Task: Check the percentage active listings of open concept kitchen in the last 1 year.
Action: Mouse moved to (1088, 251)
Screenshot: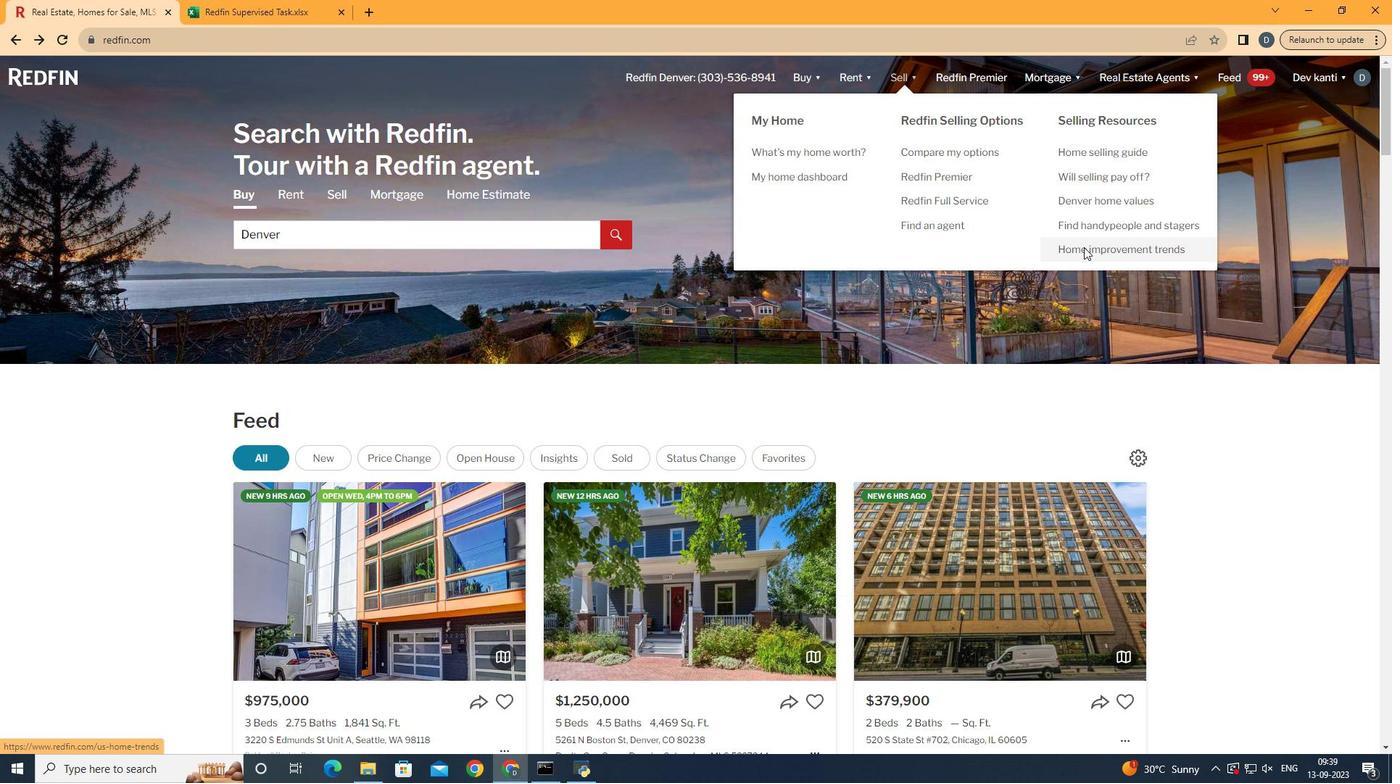 
Action: Mouse pressed left at (1088, 251)
Screenshot: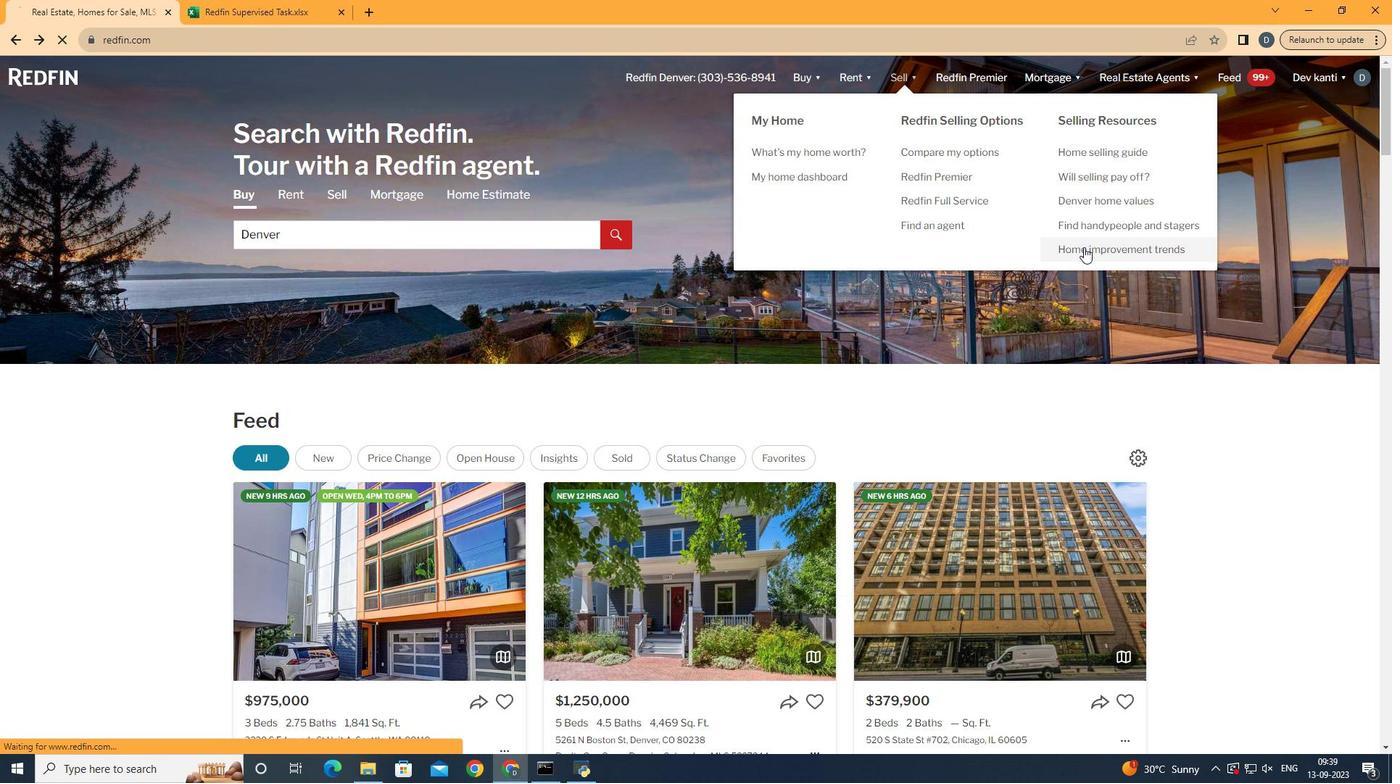 
Action: Mouse moved to (377, 278)
Screenshot: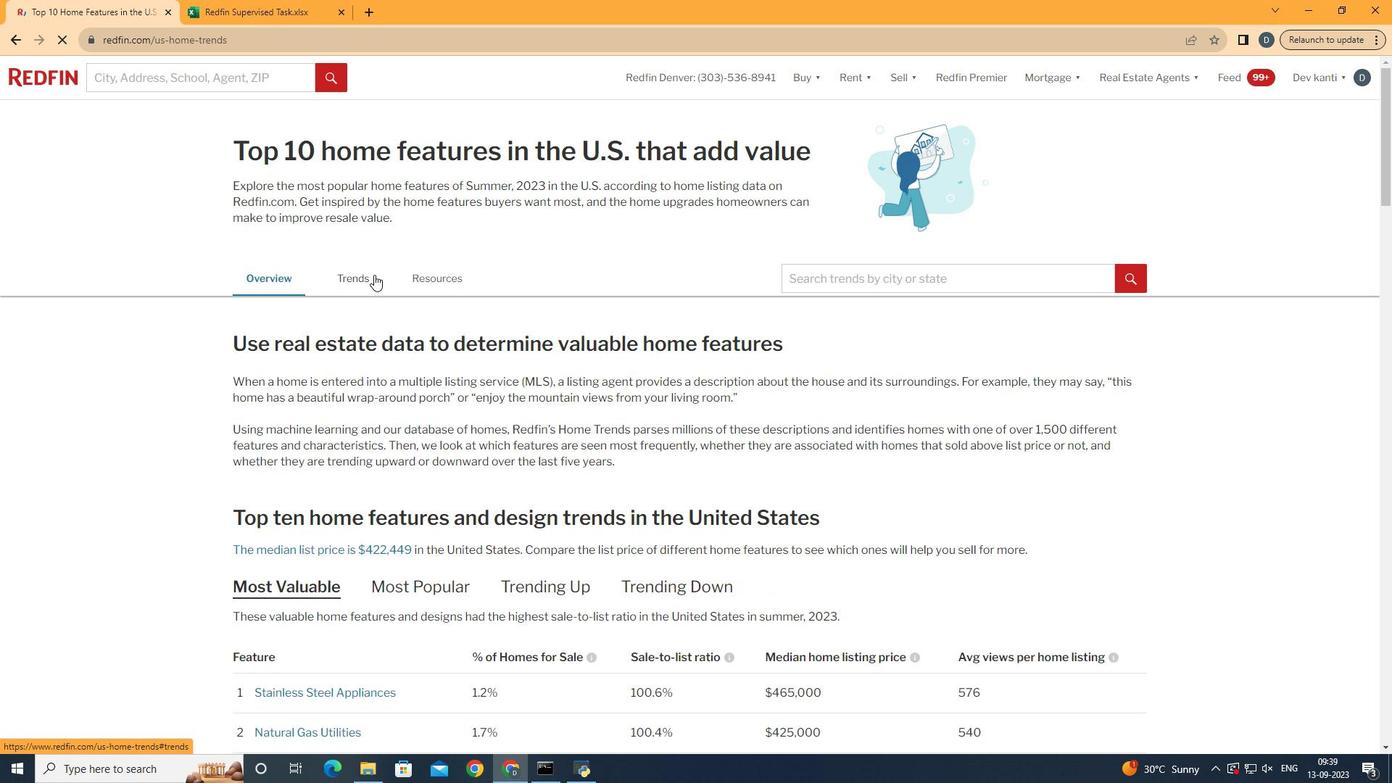 
Action: Mouse pressed left at (377, 278)
Screenshot: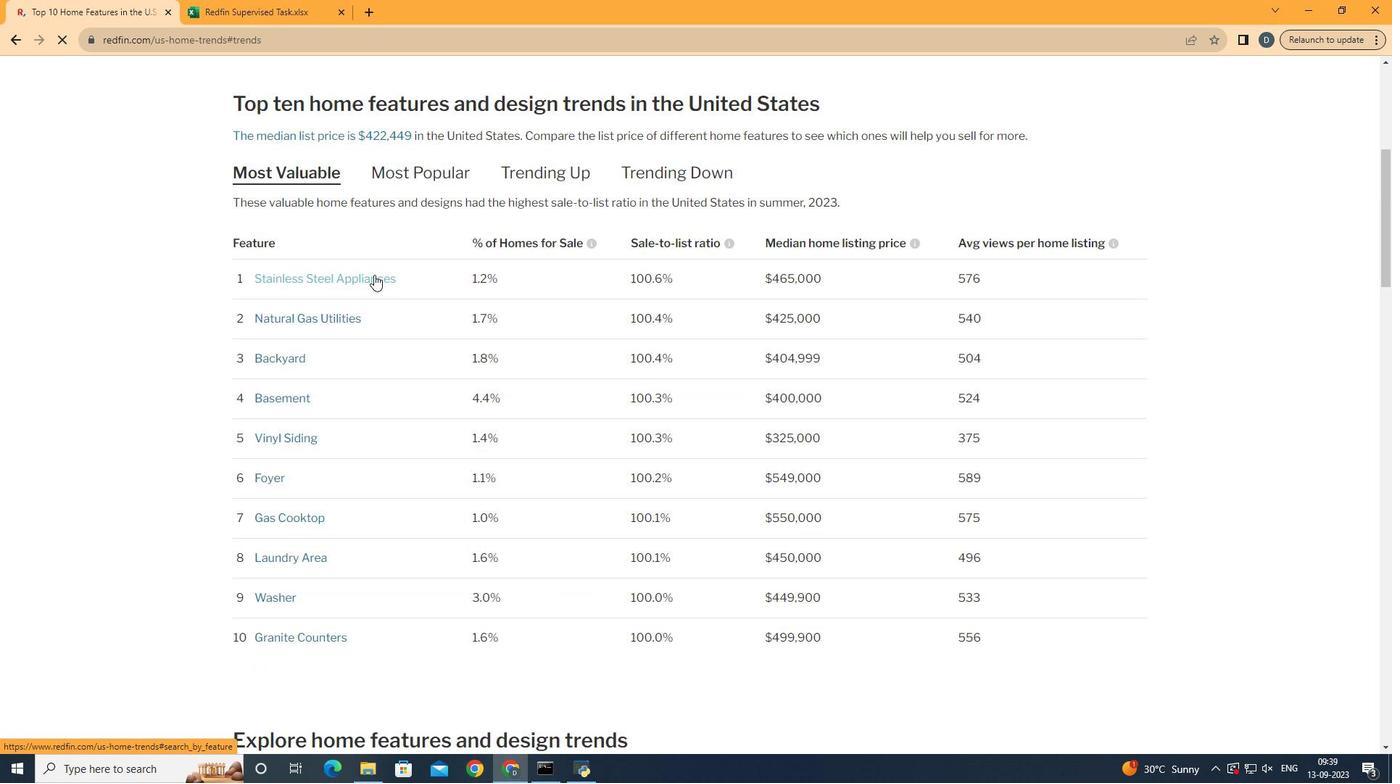
Action: Mouse moved to (541, 335)
Screenshot: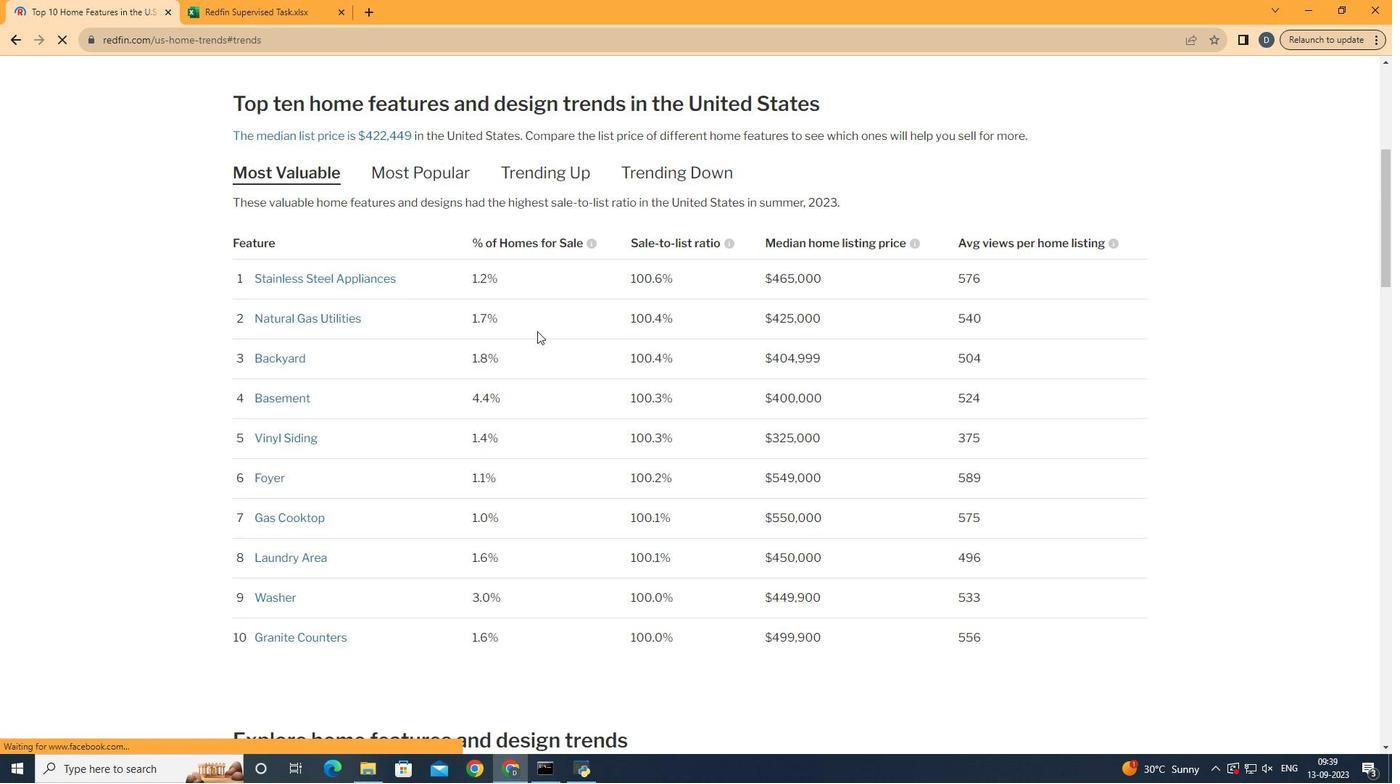 
Action: Mouse scrolled (541, 334) with delta (0, 0)
Screenshot: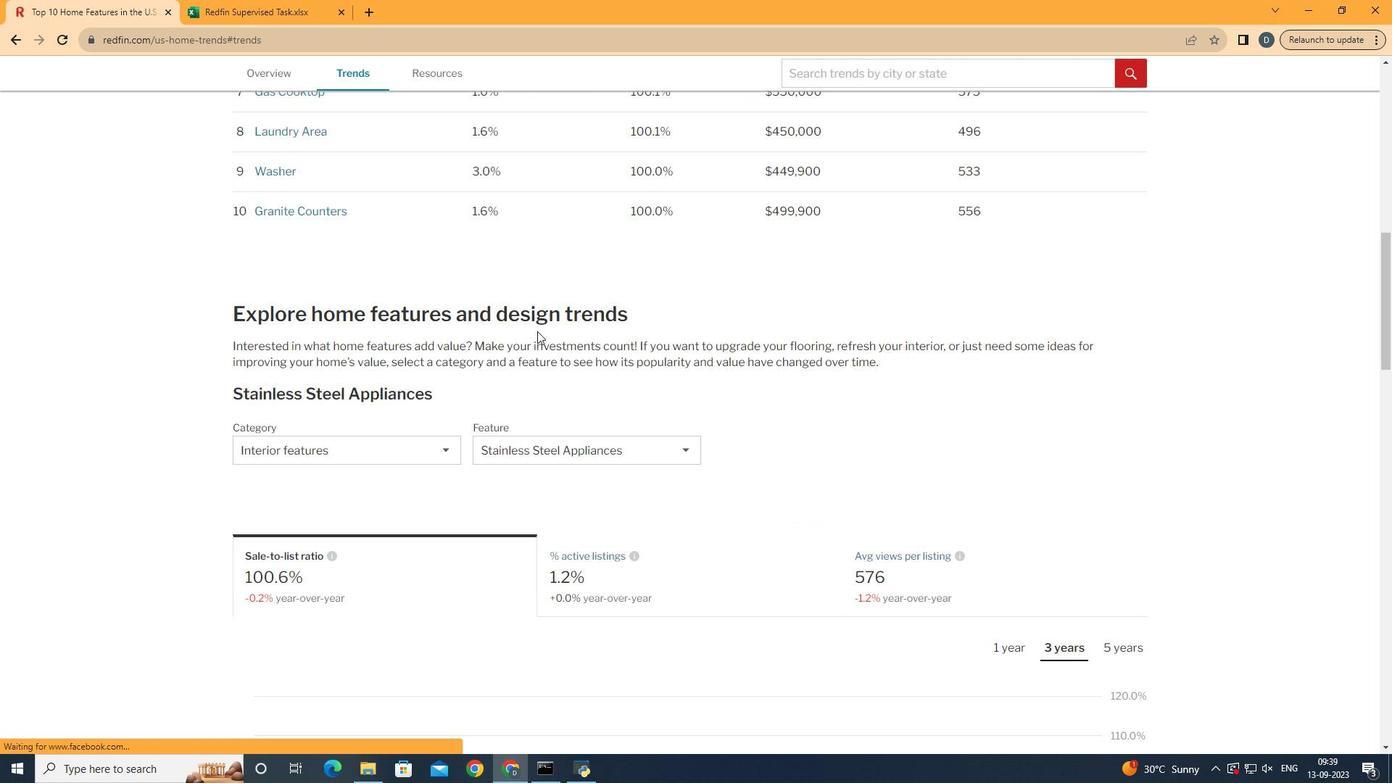 
Action: Mouse scrolled (541, 334) with delta (0, 0)
Screenshot: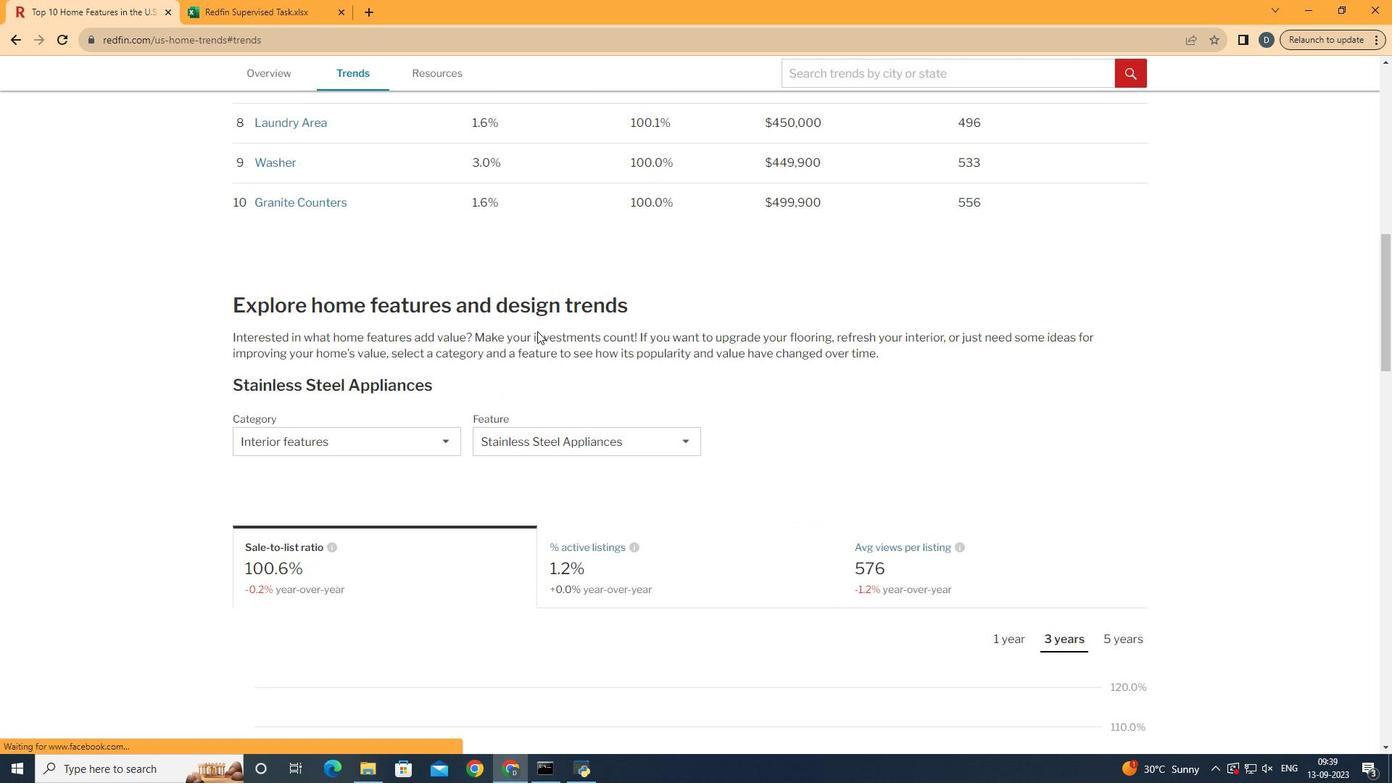 
Action: Mouse scrolled (541, 334) with delta (0, 0)
Screenshot: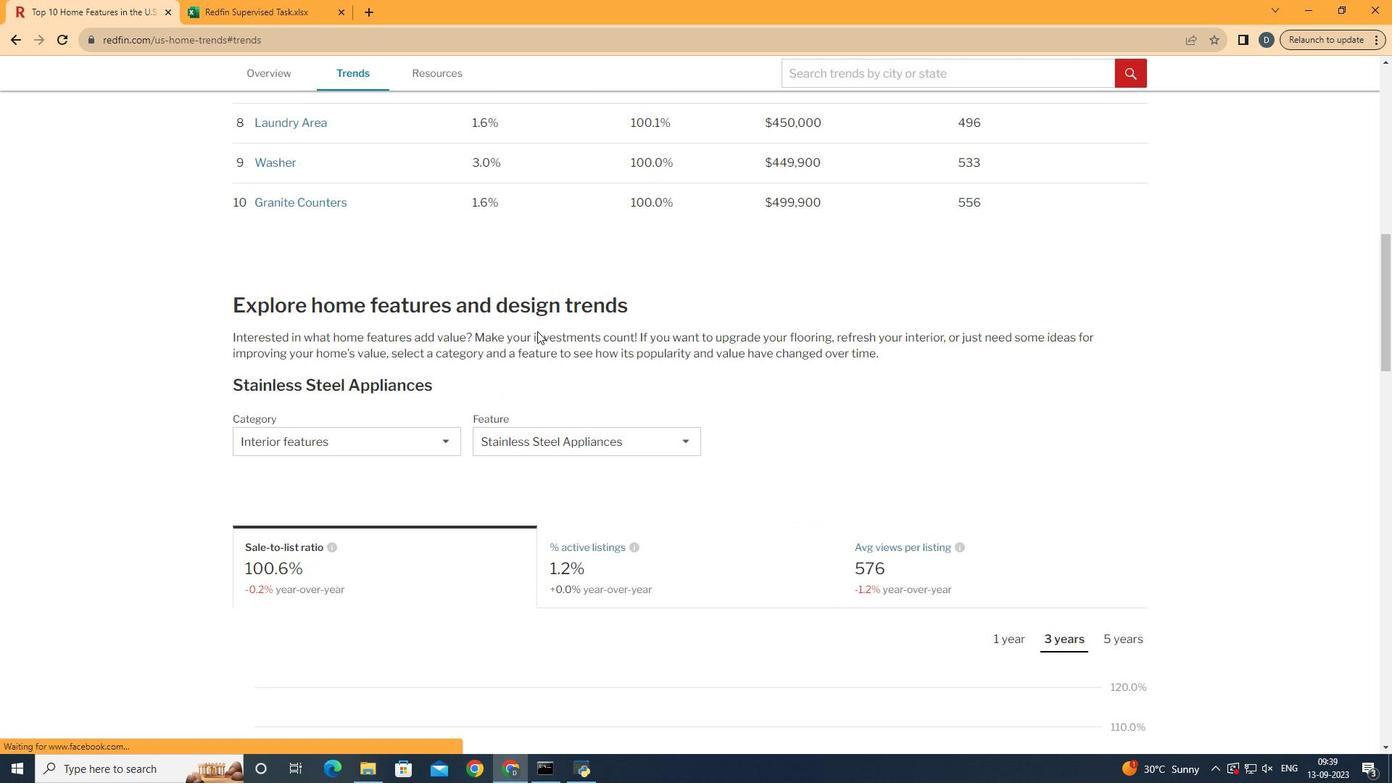
Action: Mouse scrolled (541, 334) with delta (0, 0)
Screenshot: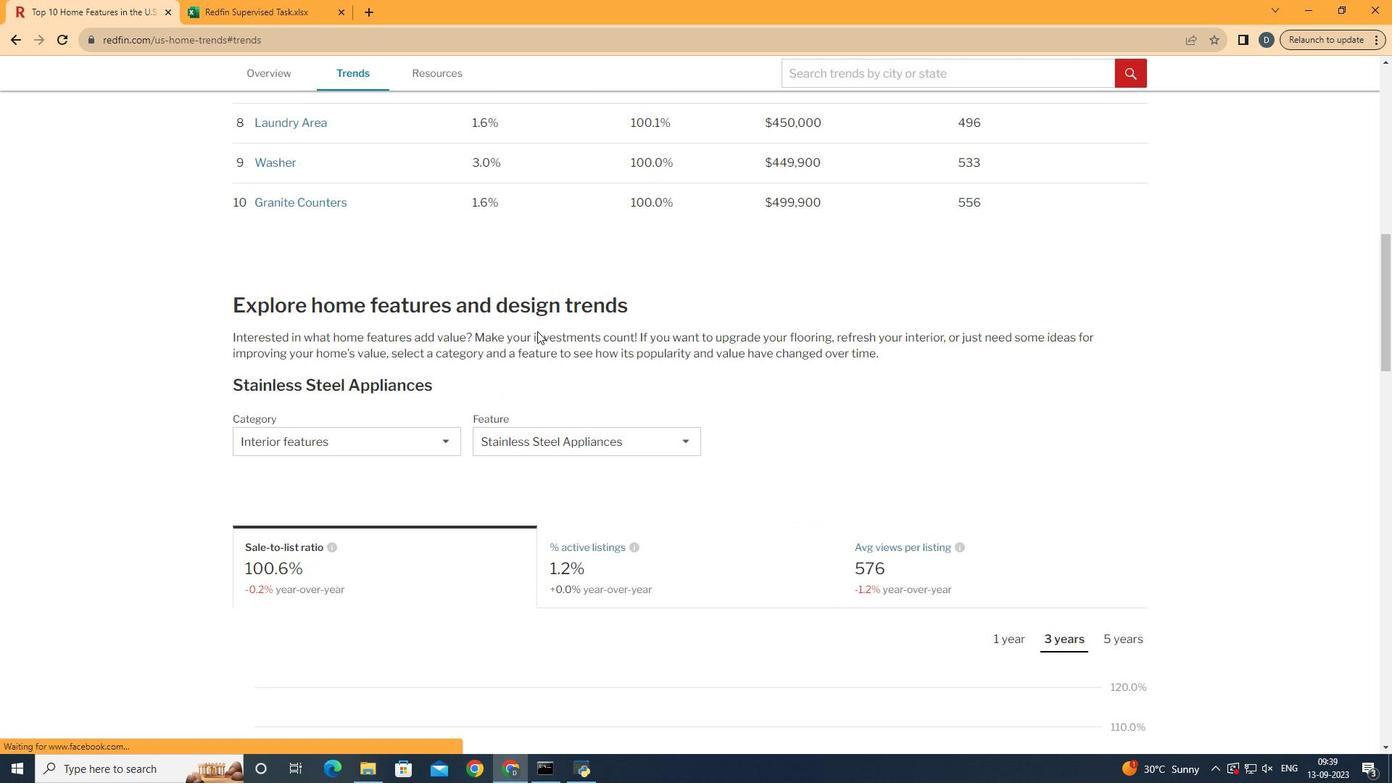 
Action: Mouse scrolled (541, 334) with delta (0, 0)
Screenshot: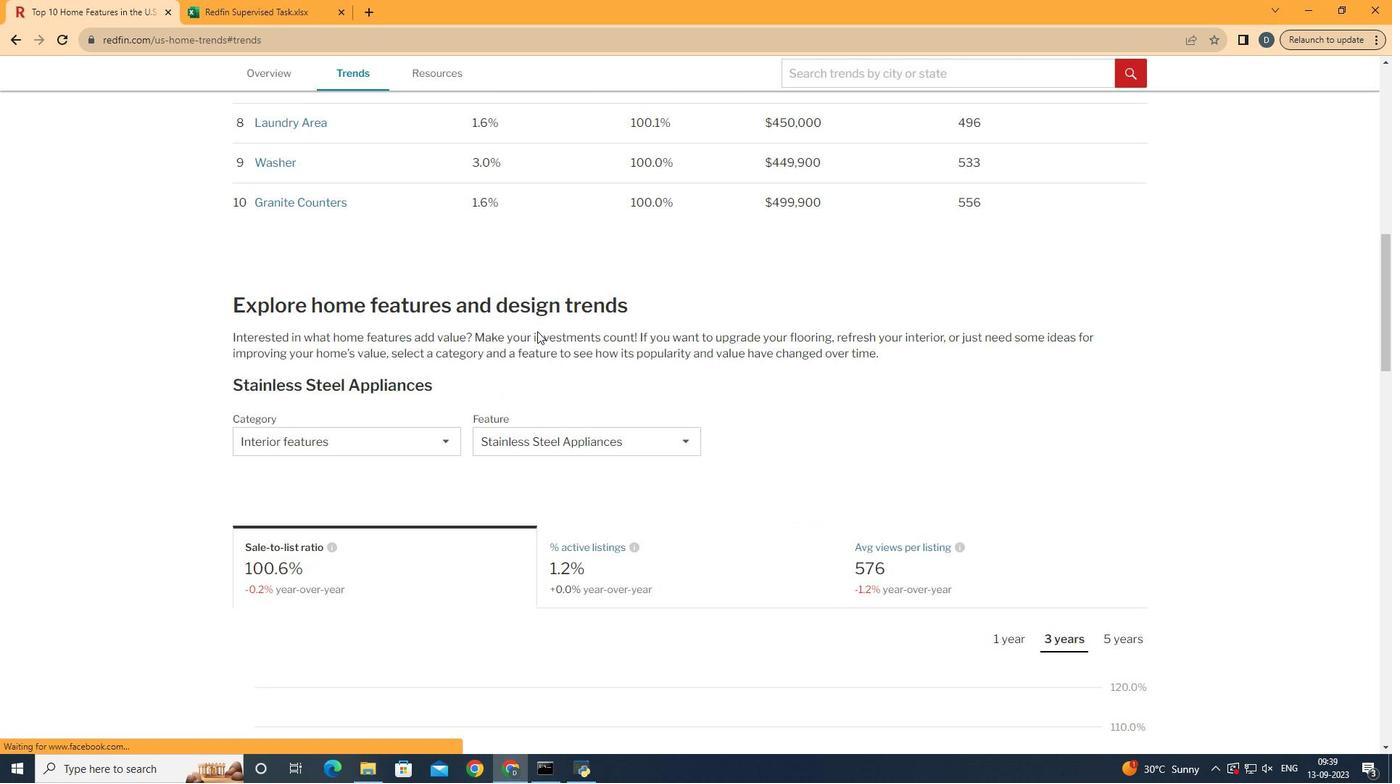 
Action: Mouse scrolled (541, 334) with delta (0, 0)
Screenshot: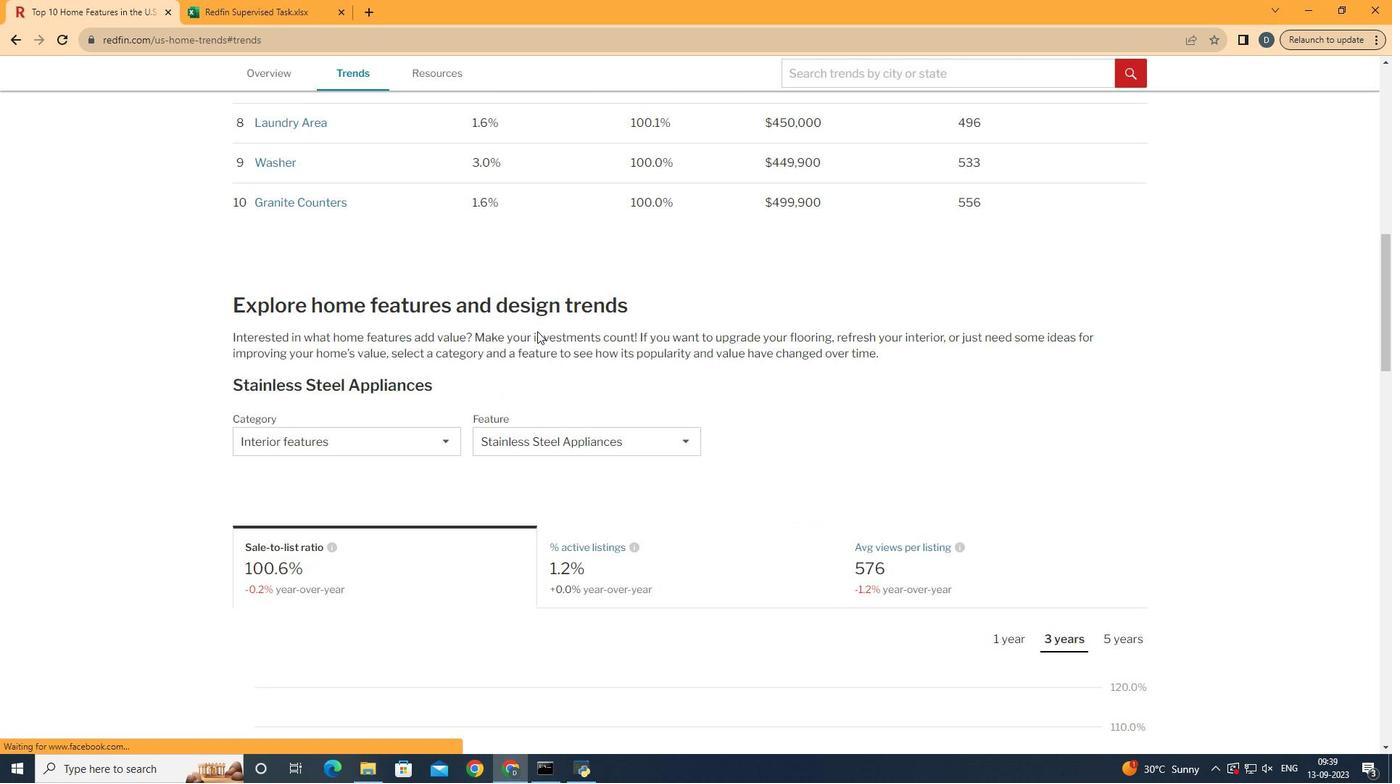 
Action: Mouse scrolled (541, 334) with delta (0, 0)
Screenshot: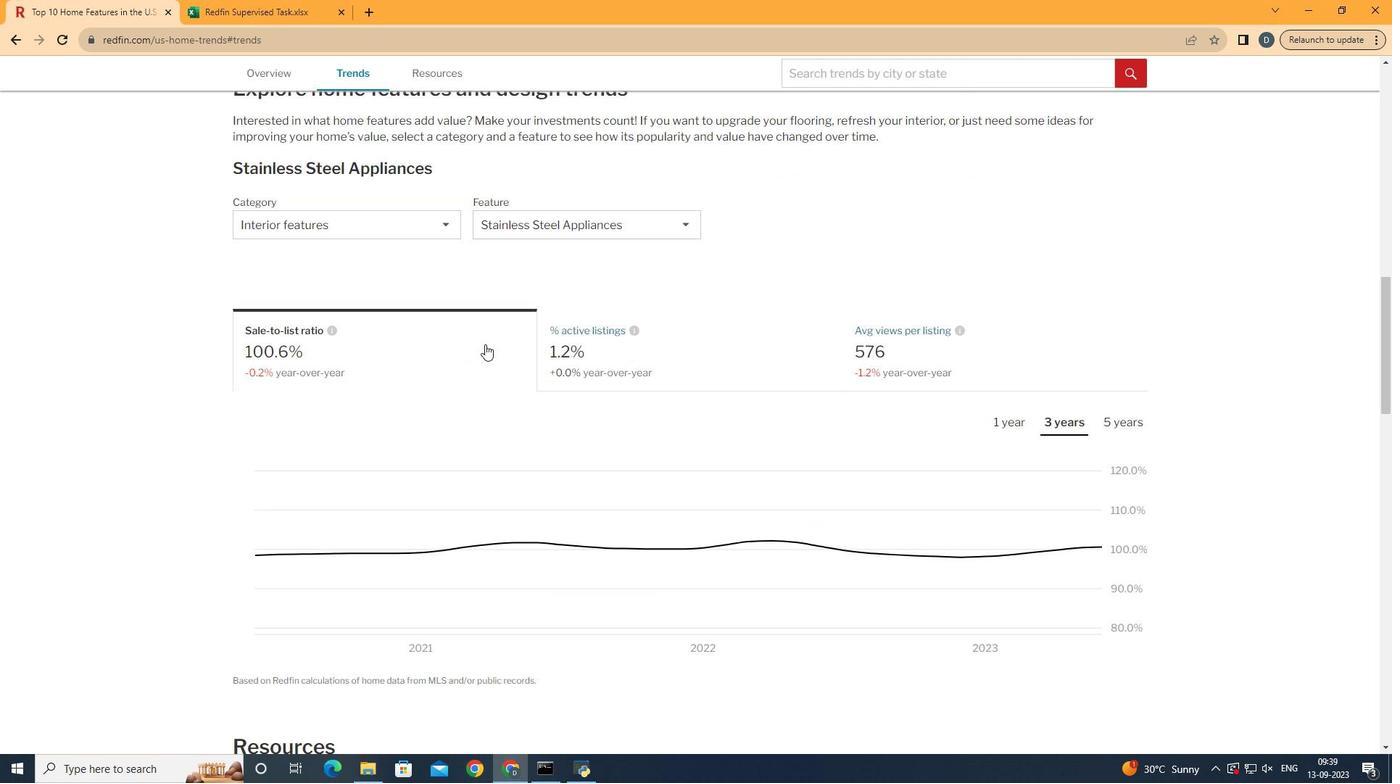 
Action: Mouse scrolled (541, 334) with delta (0, 0)
Screenshot: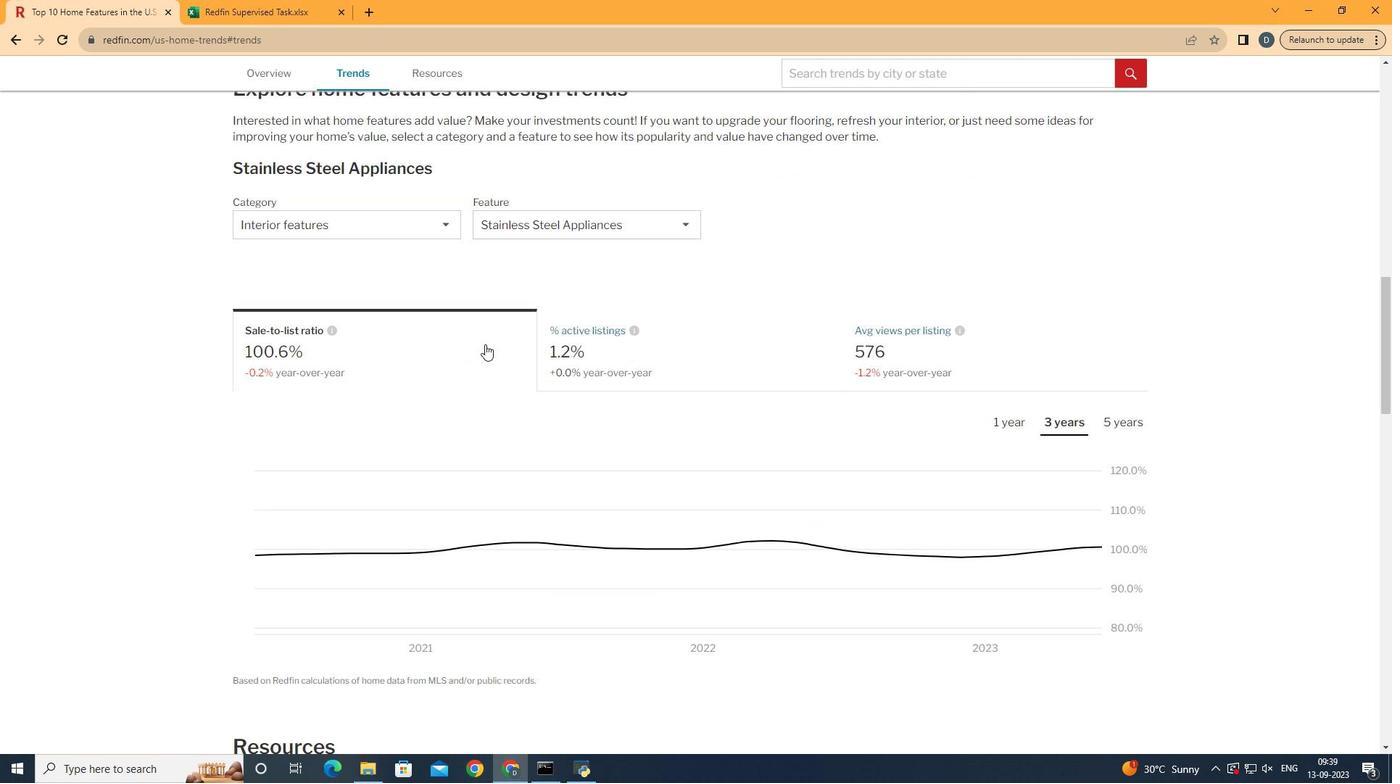 
Action: Mouse scrolled (541, 334) with delta (0, 0)
Screenshot: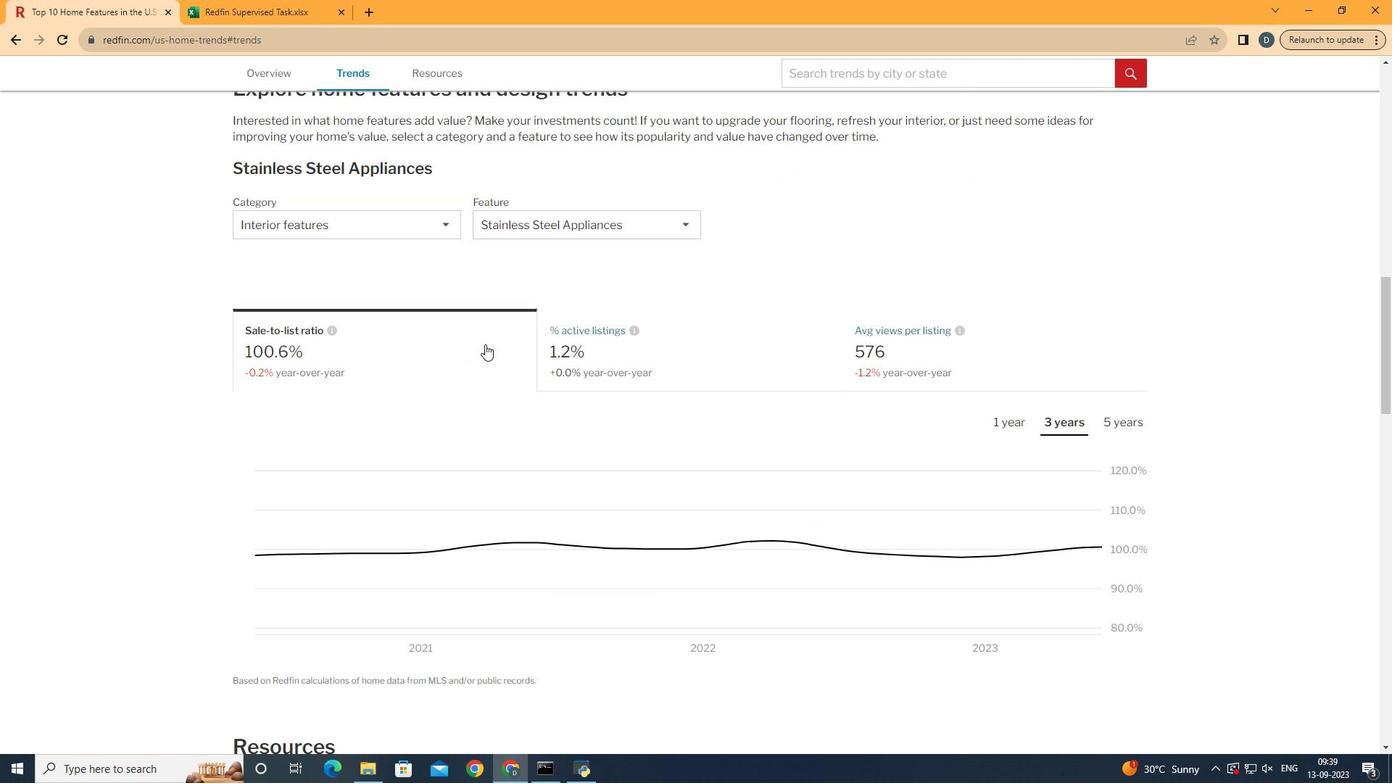 
Action: Mouse moved to (409, 214)
Screenshot: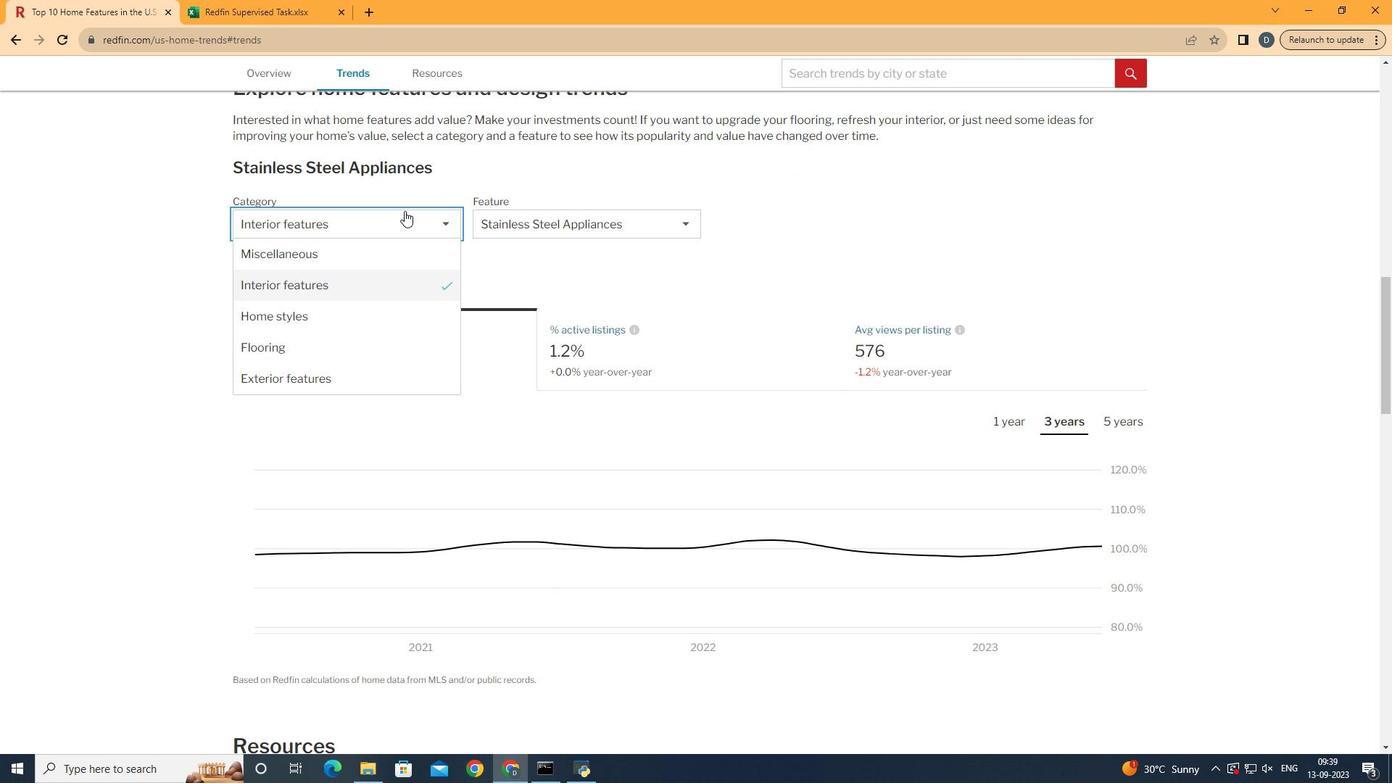 
Action: Mouse pressed left at (409, 214)
Screenshot: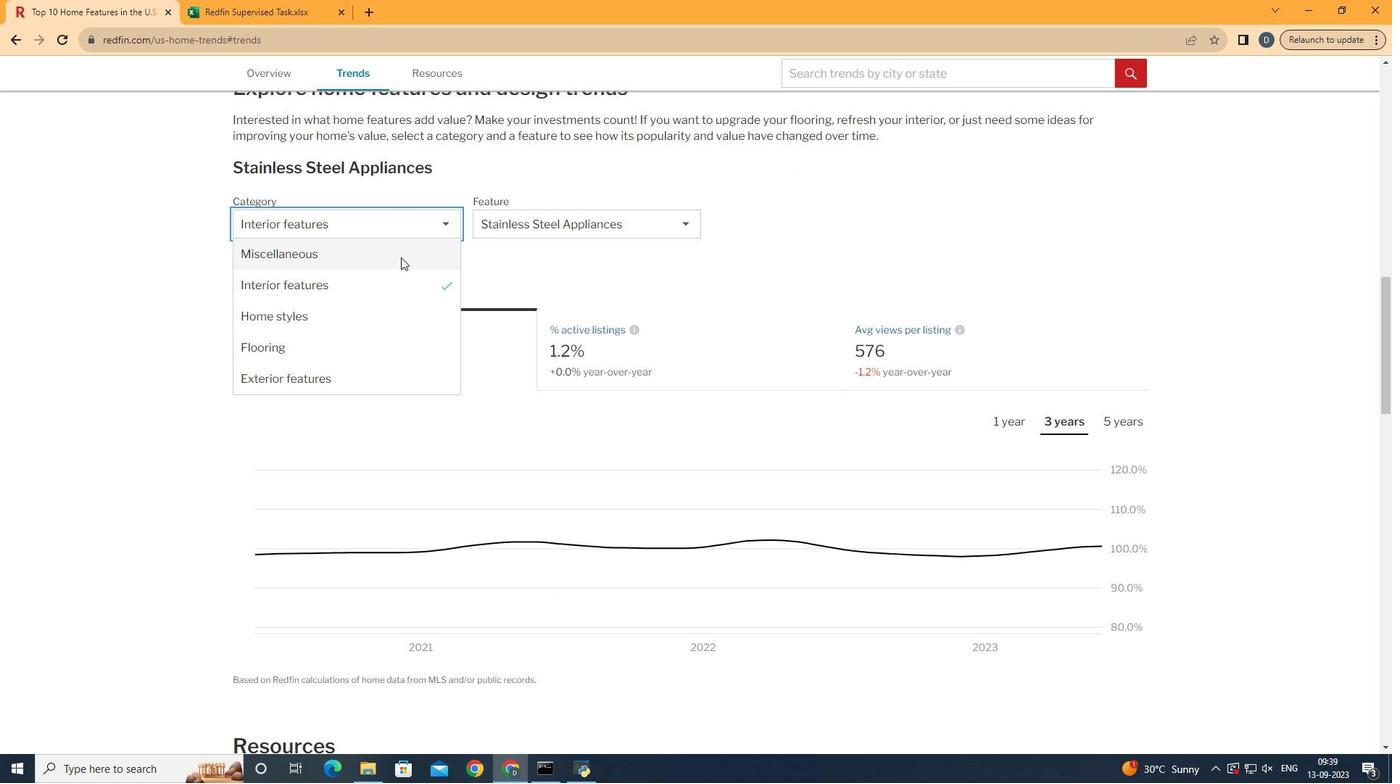 
Action: Mouse moved to (404, 297)
Screenshot: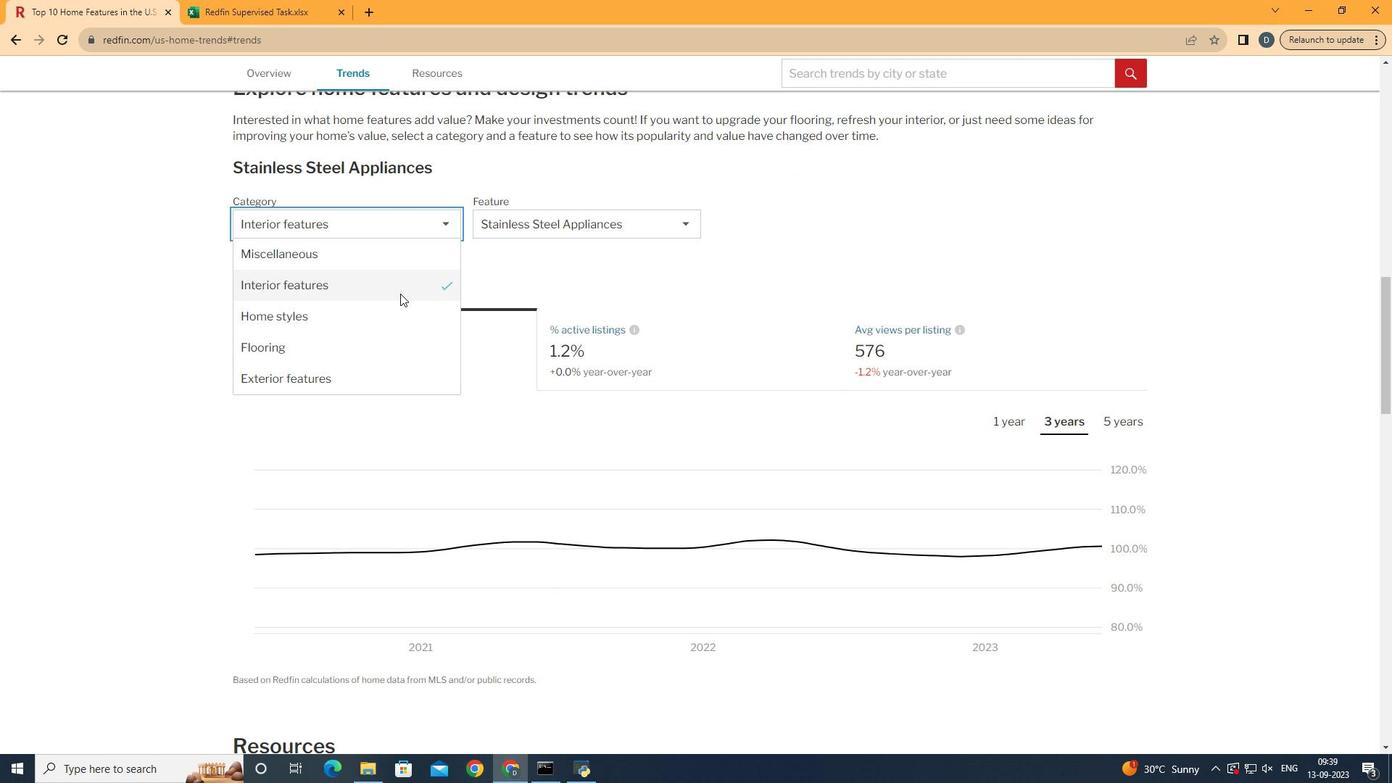
Action: Mouse pressed left at (404, 297)
Screenshot: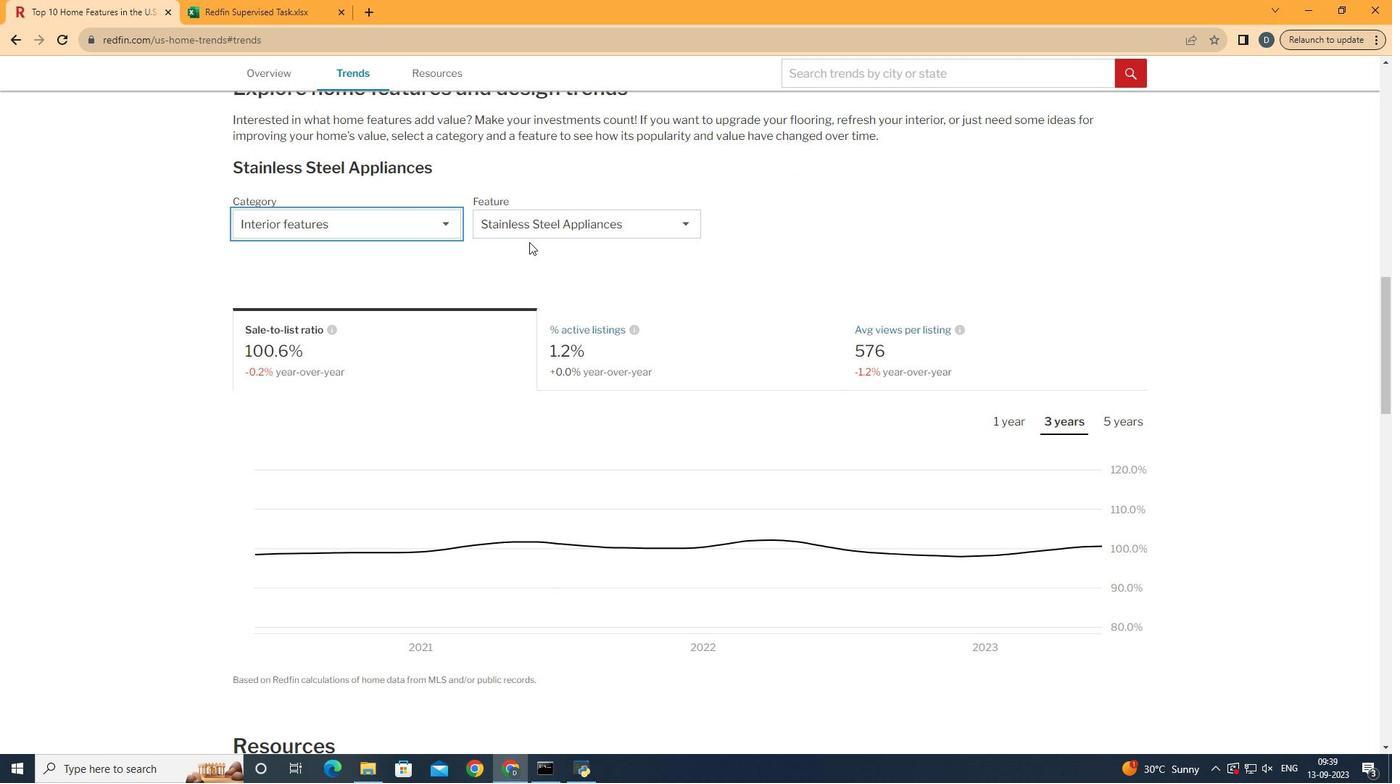 
Action: Mouse moved to (693, 224)
Screenshot: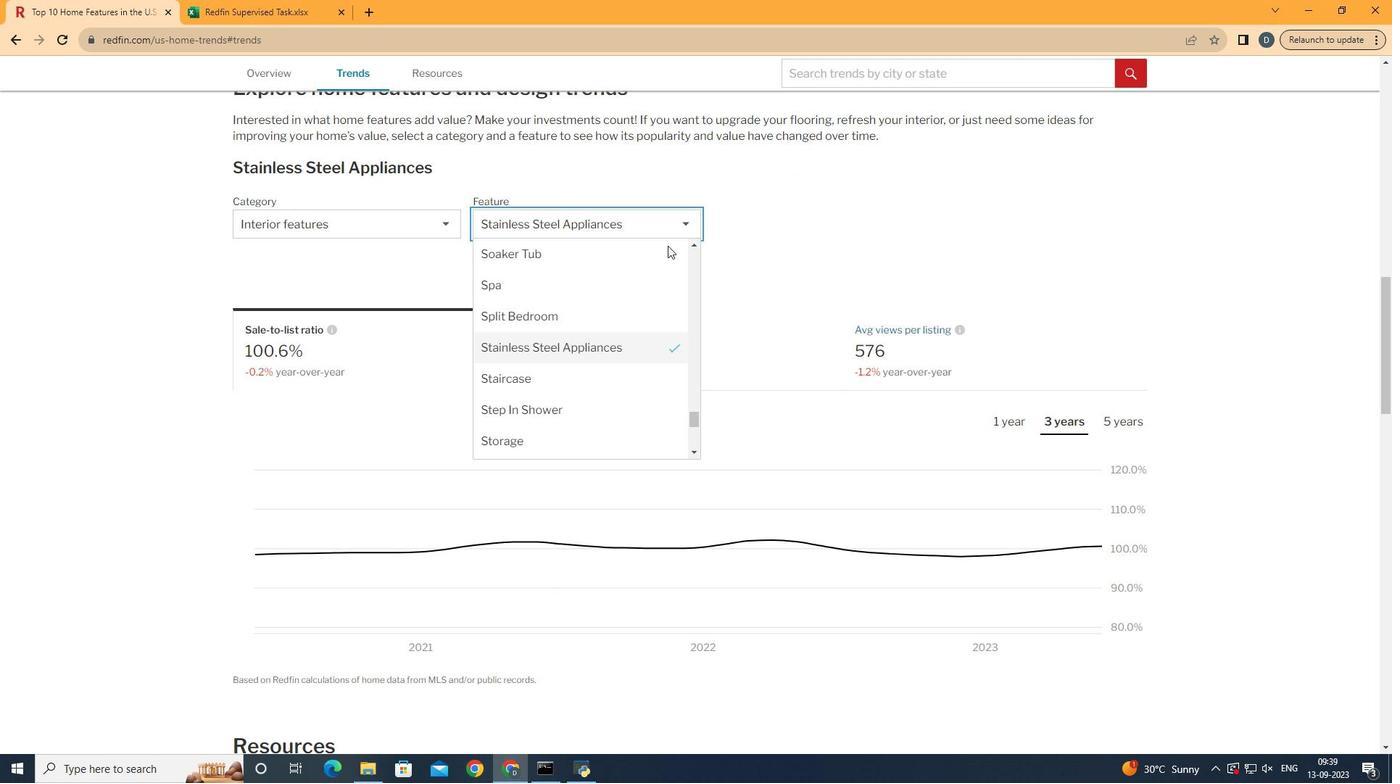 
Action: Mouse pressed left at (693, 224)
Screenshot: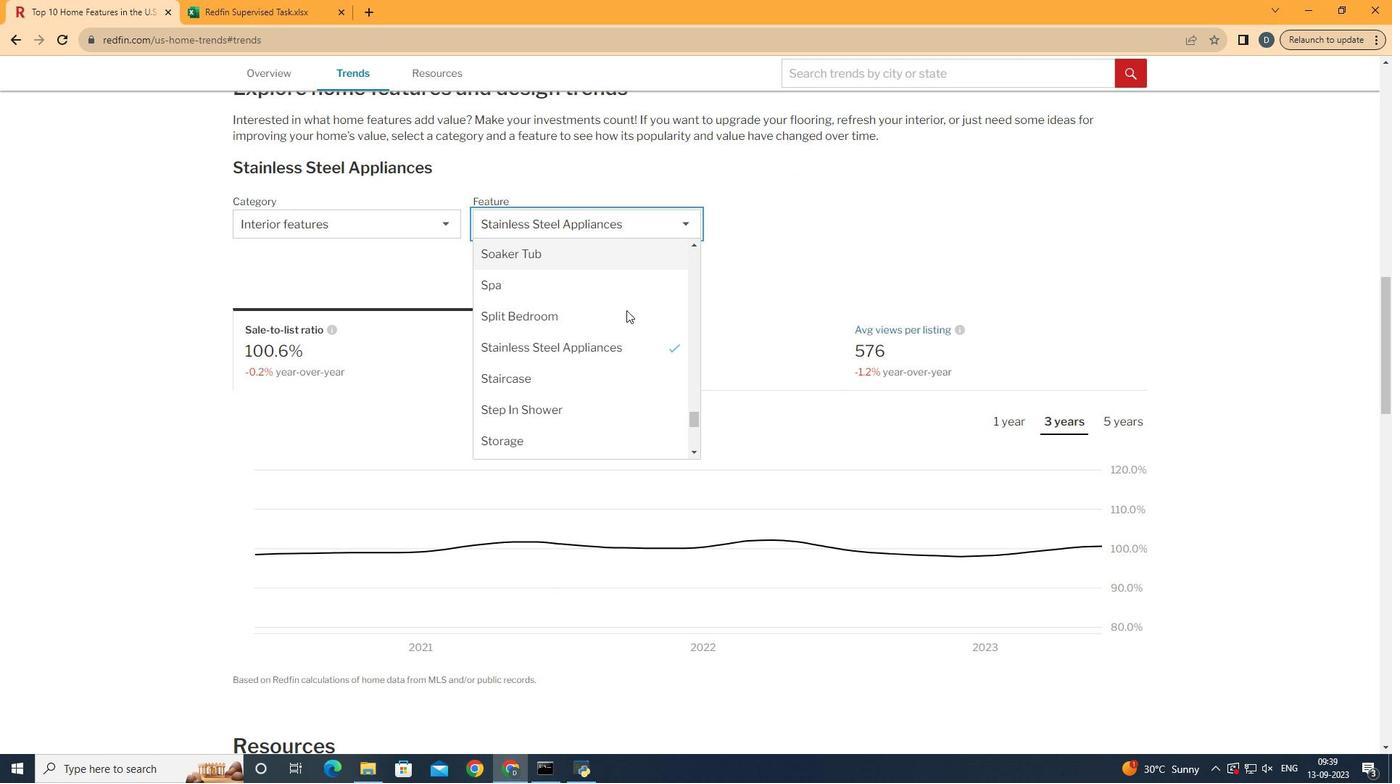 
Action: Mouse moved to (602, 388)
Screenshot: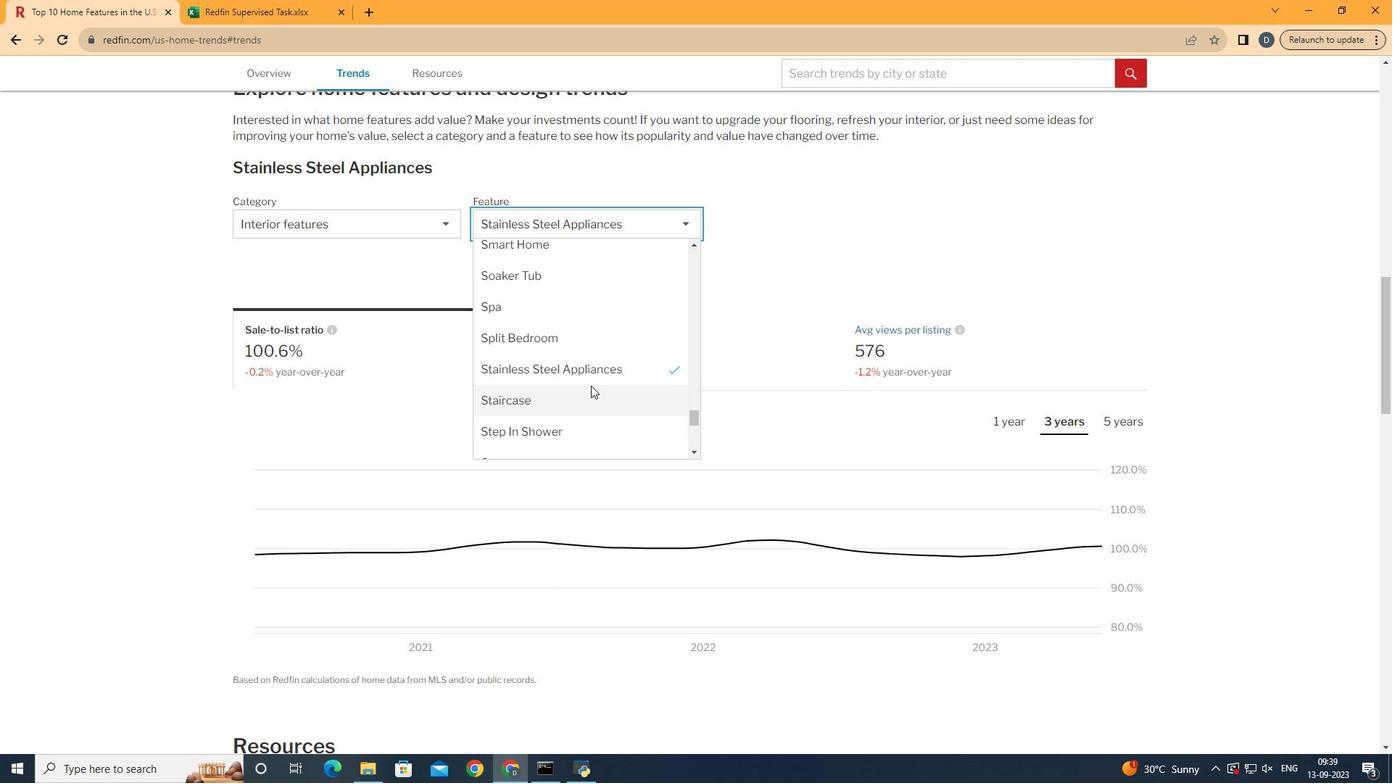 
Action: Mouse scrolled (602, 388) with delta (0, 0)
Screenshot: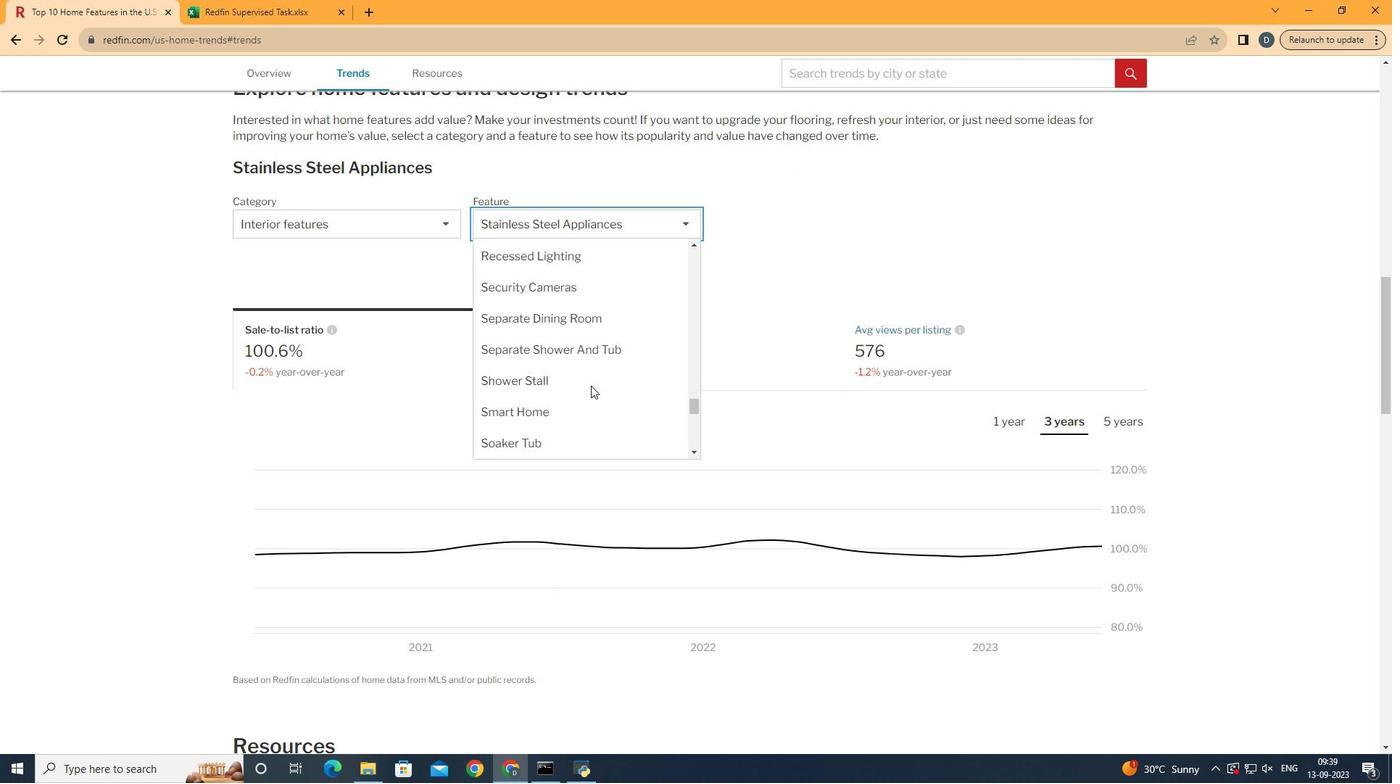 
Action: Mouse moved to (601, 388)
Screenshot: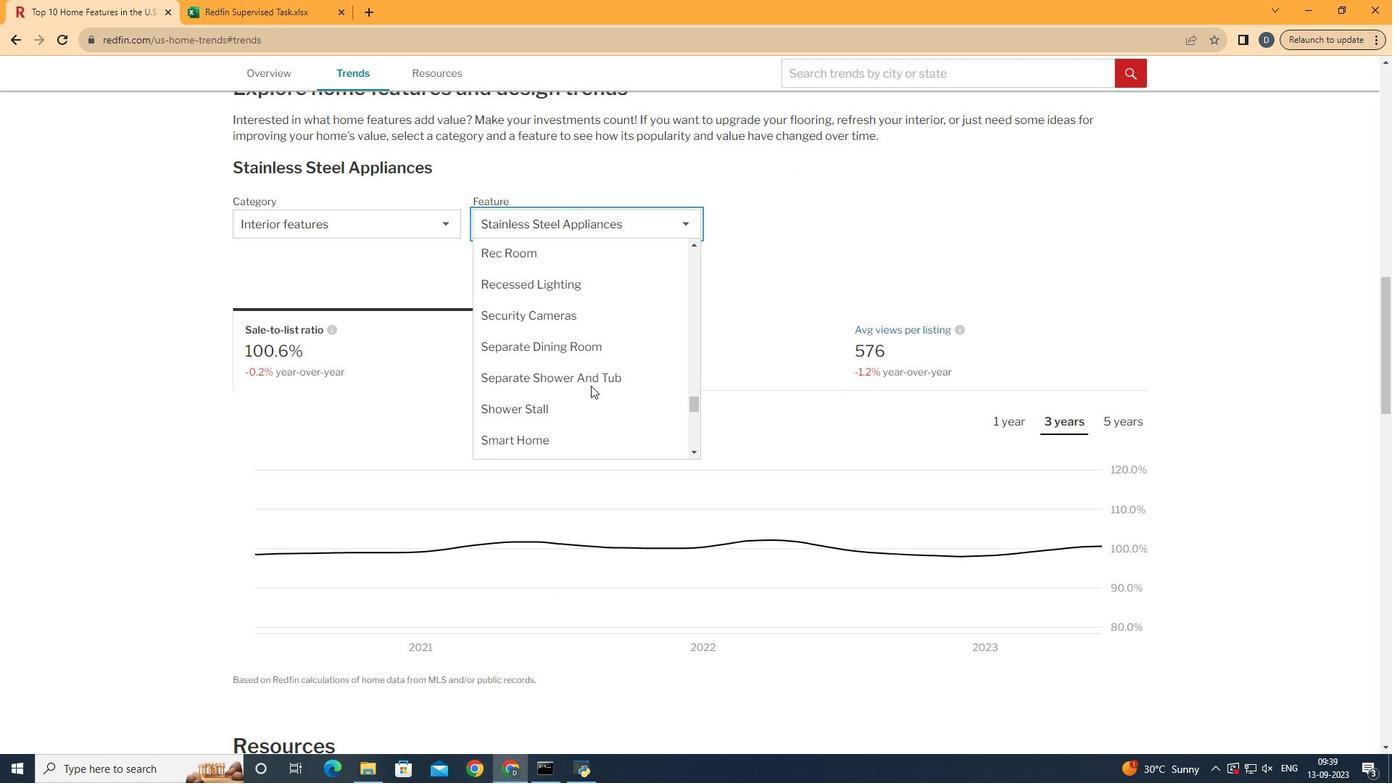 
Action: Mouse scrolled (601, 388) with delta (0, 0)
Screenshot: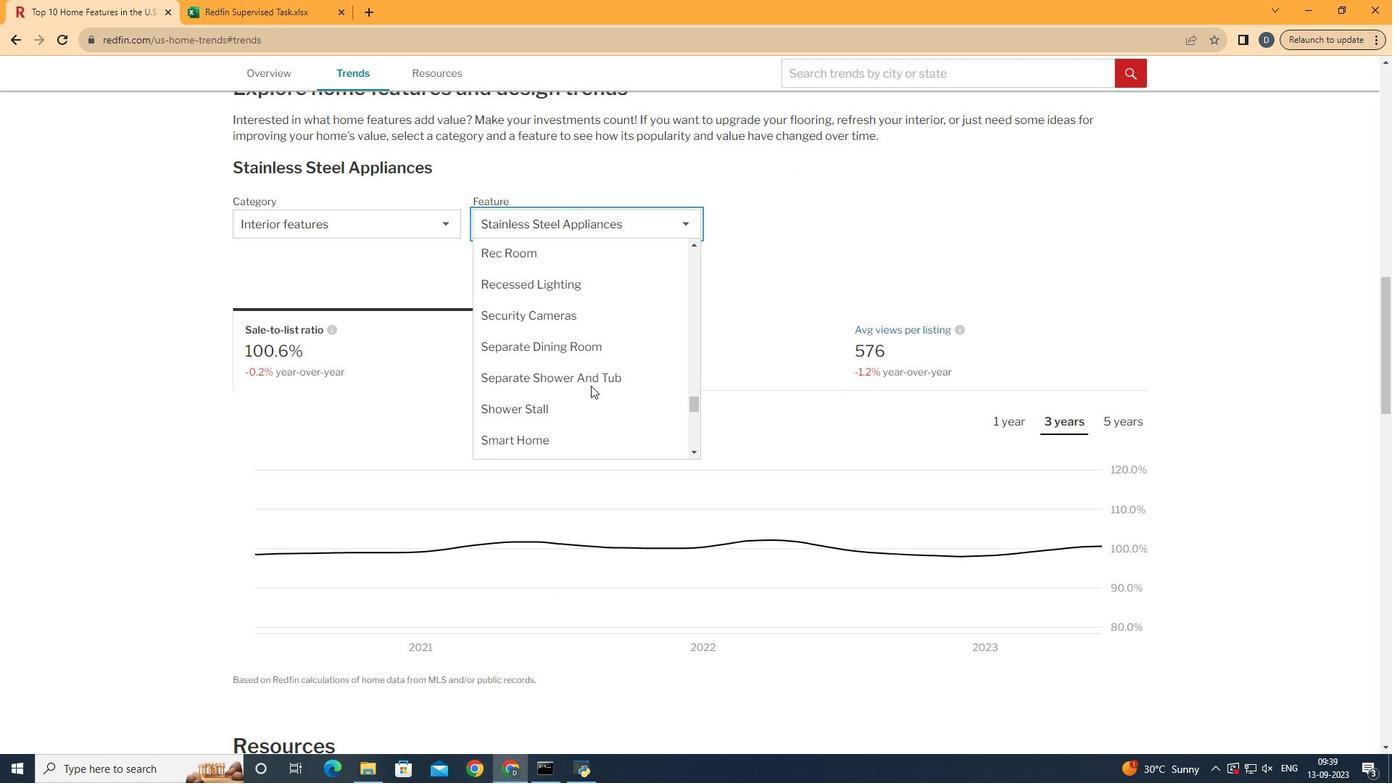 
Action: Mouse moved to (597, 389)
Screenshot: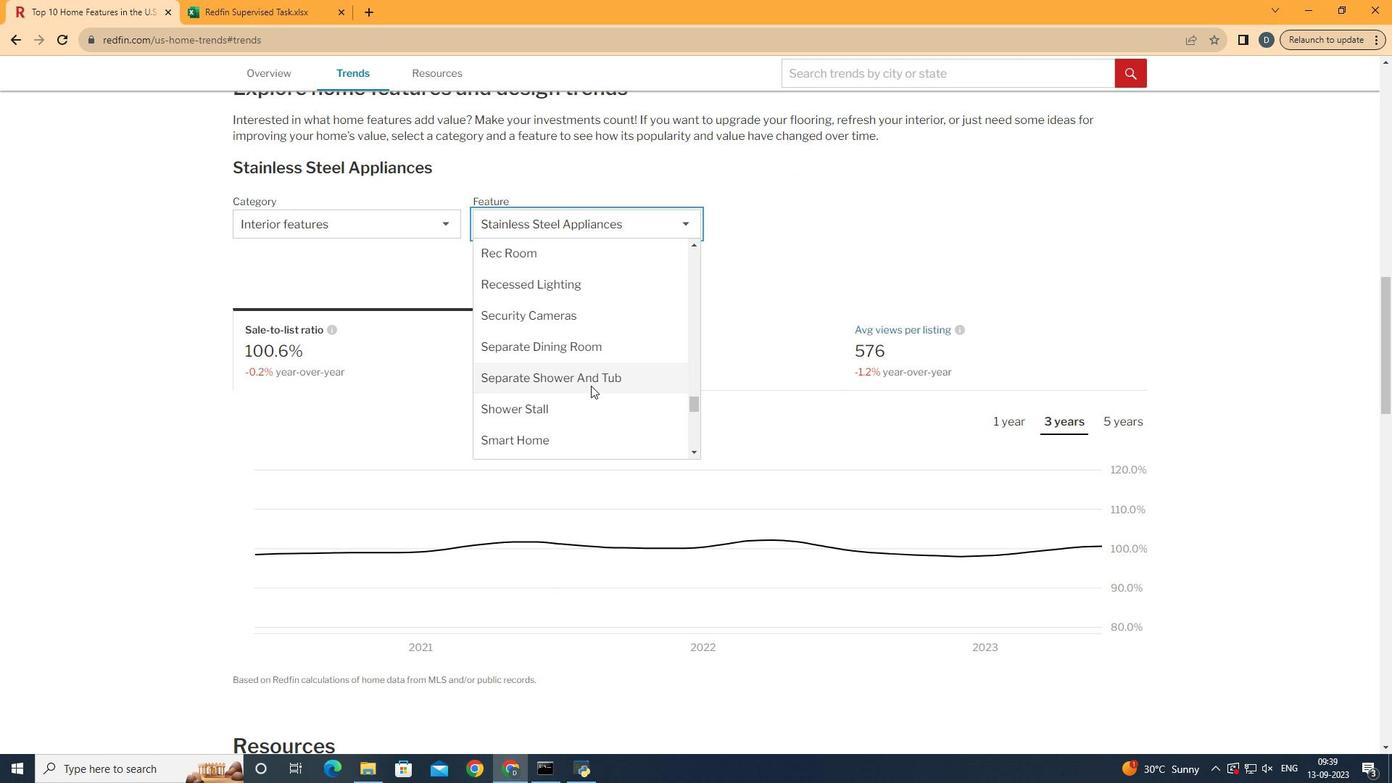 
Action: Mouse scrolled (597, 390) with delta (0, 0)
Screenshot: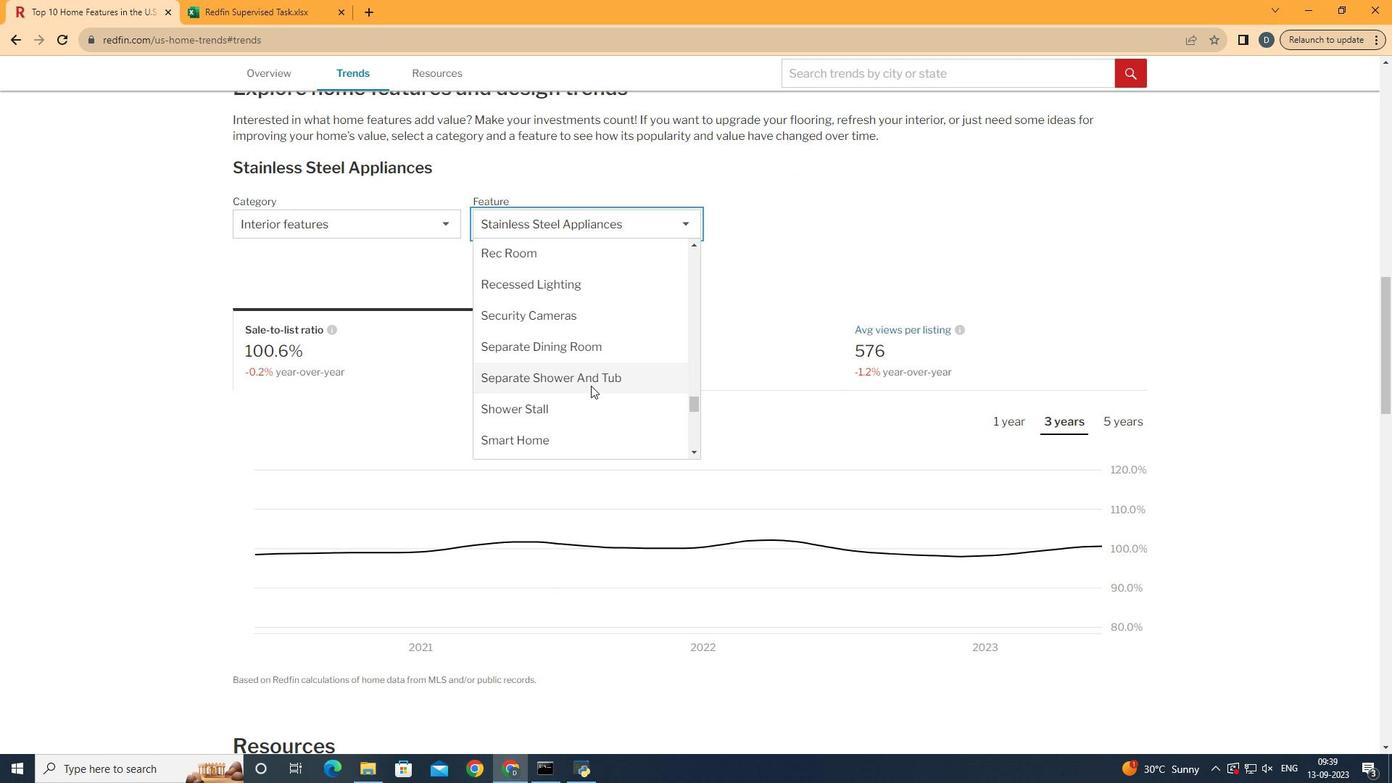
Action: Mouse moved to (594, 389)
Screenshot: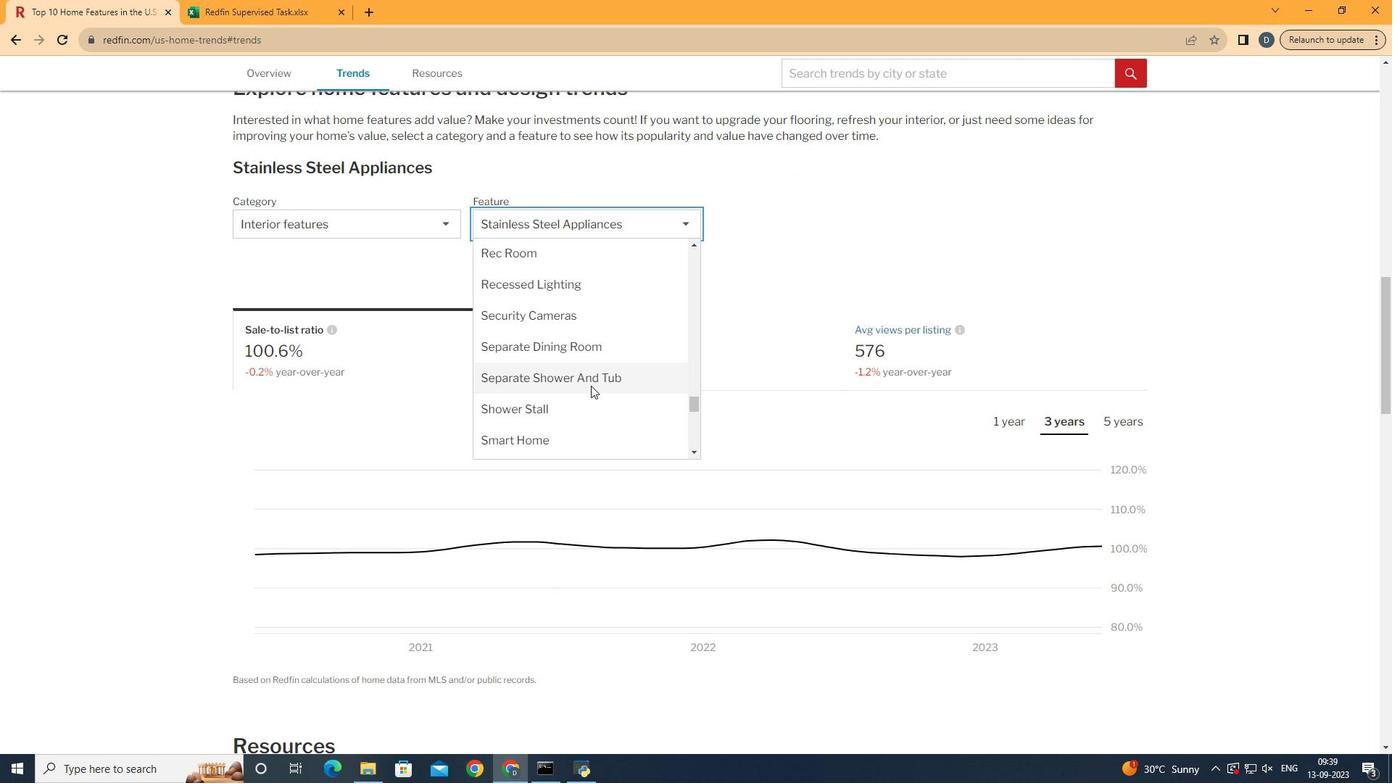 
Action: Mouse scrolled (594, 390) with delta (0, 0)
Screenshot: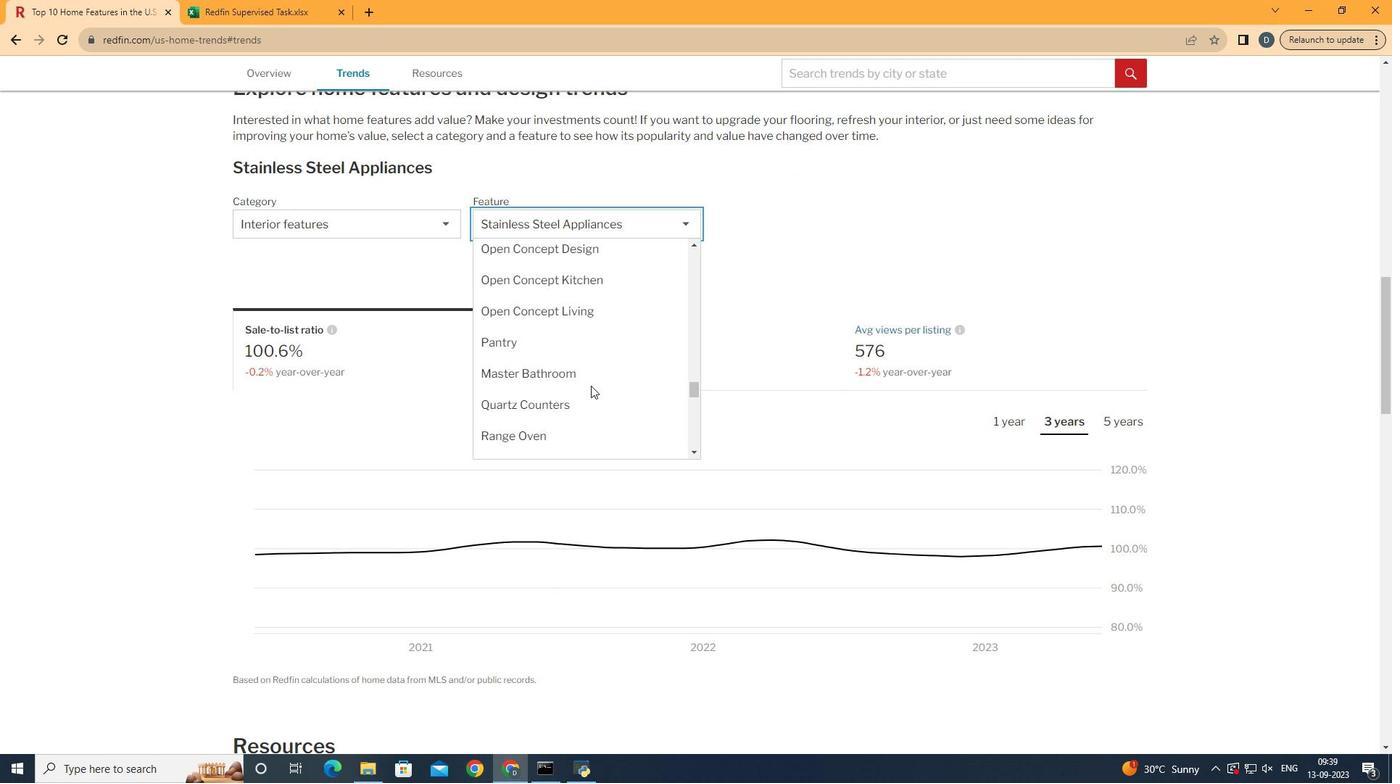 
Action: Mouse scrolled (594, 390) with delta (0, 0)
Screenshot: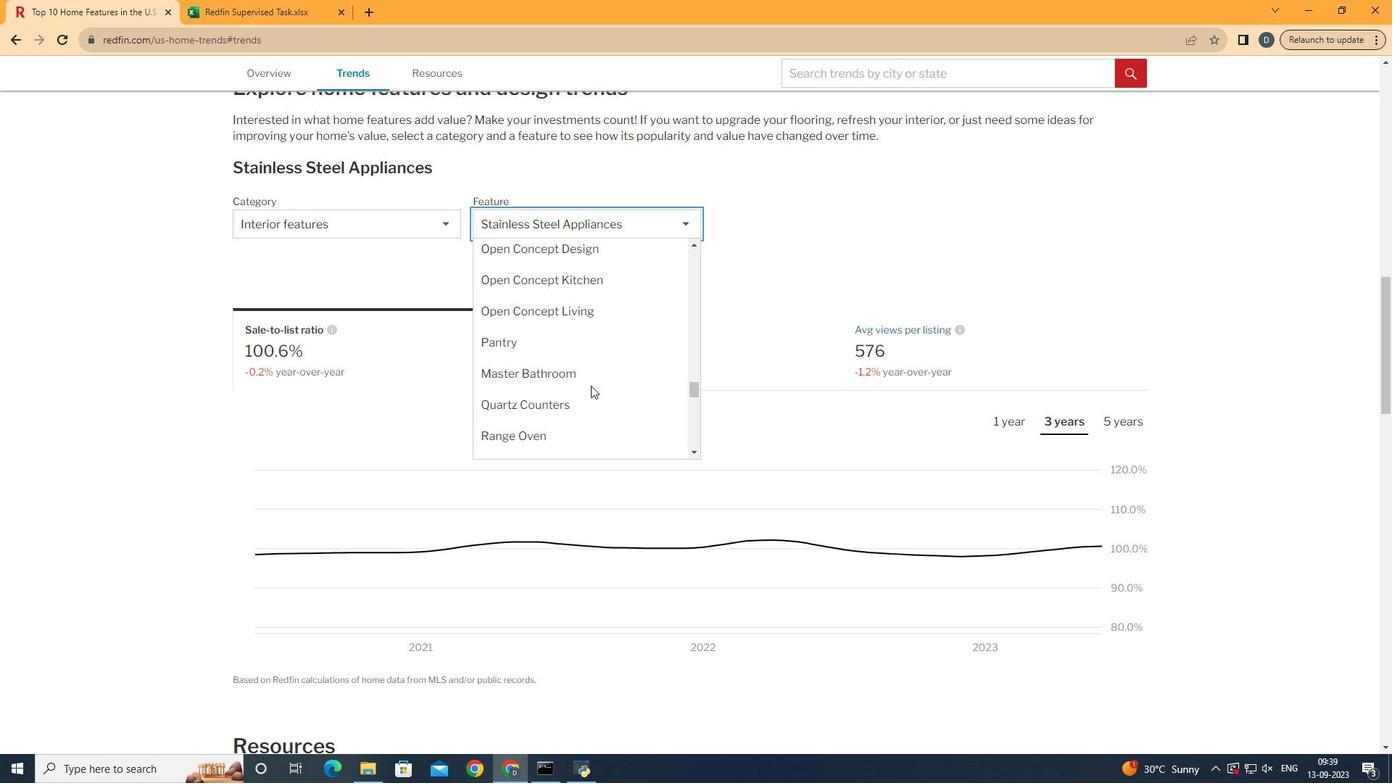 
Action: Mouse scrolled (594, 390) with delta (0, 0)
Screenshot: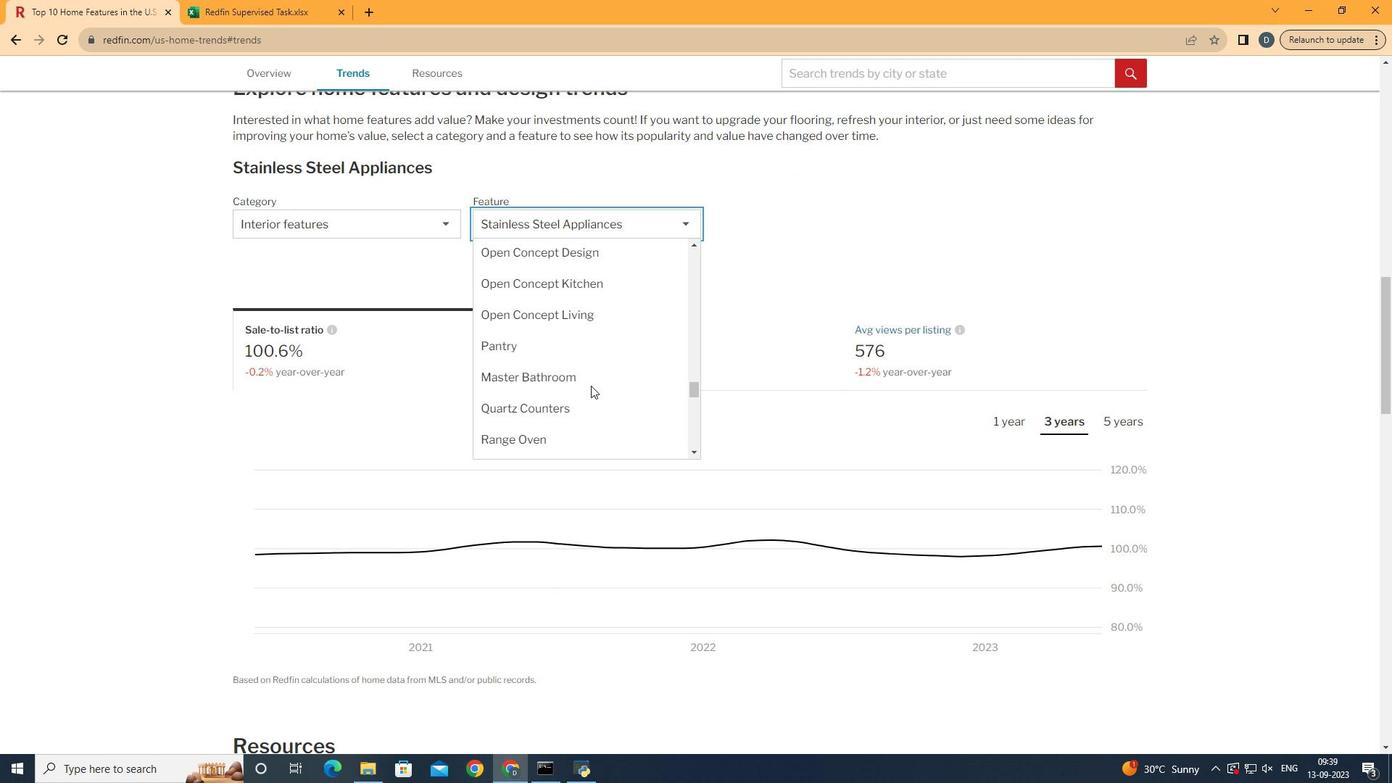 
Action: Mouse moved to (647, 290)
Screenshot: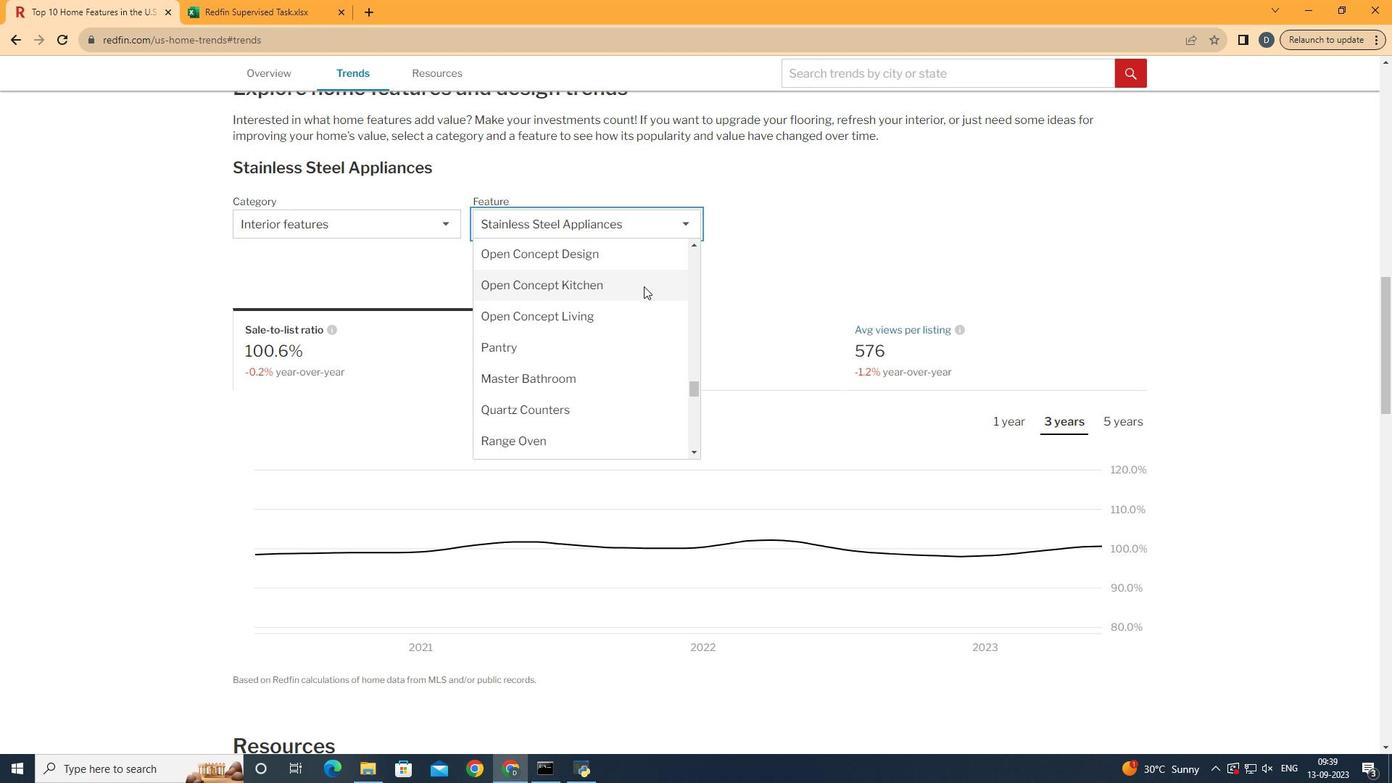 
Action: Mouse pressed left at (647, 290)
Screenshot: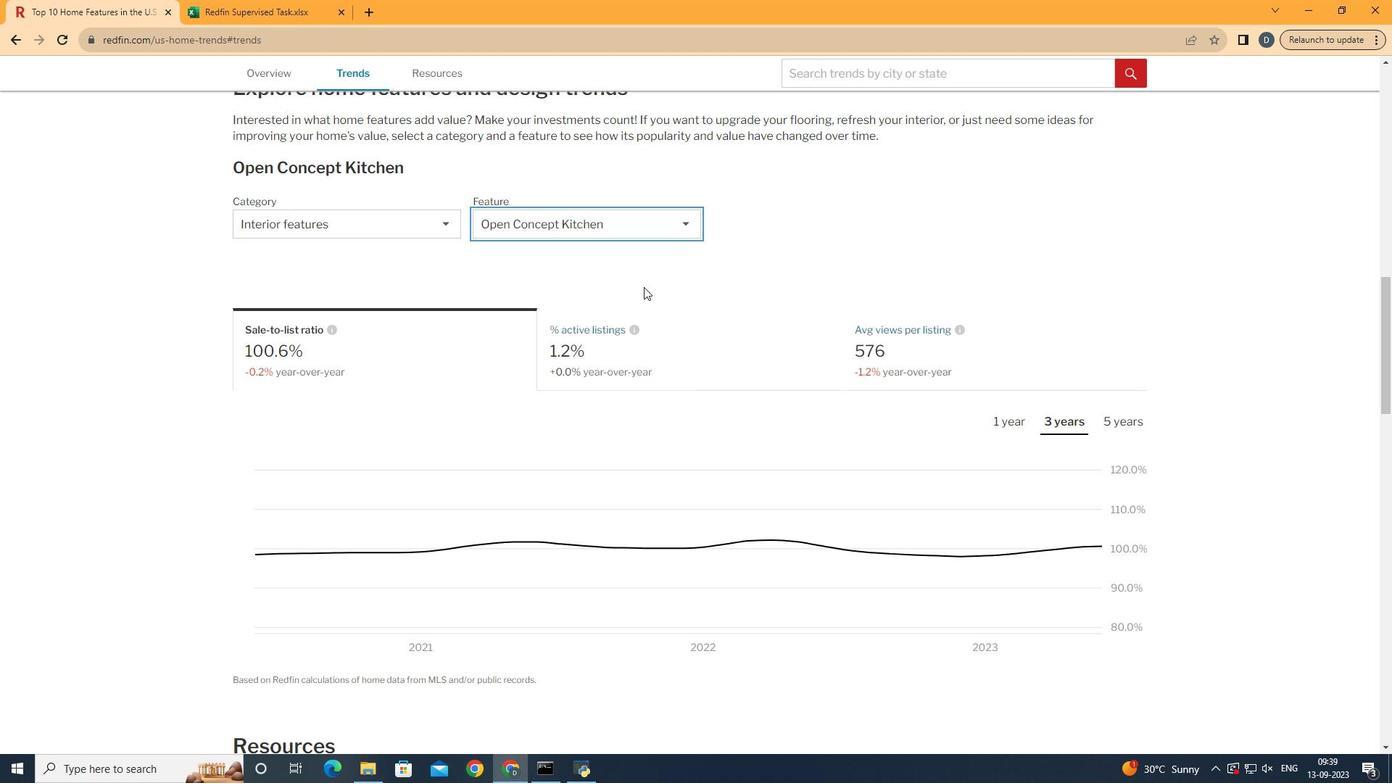 
Action: Mouse moved to (877, 245)
Screenshot: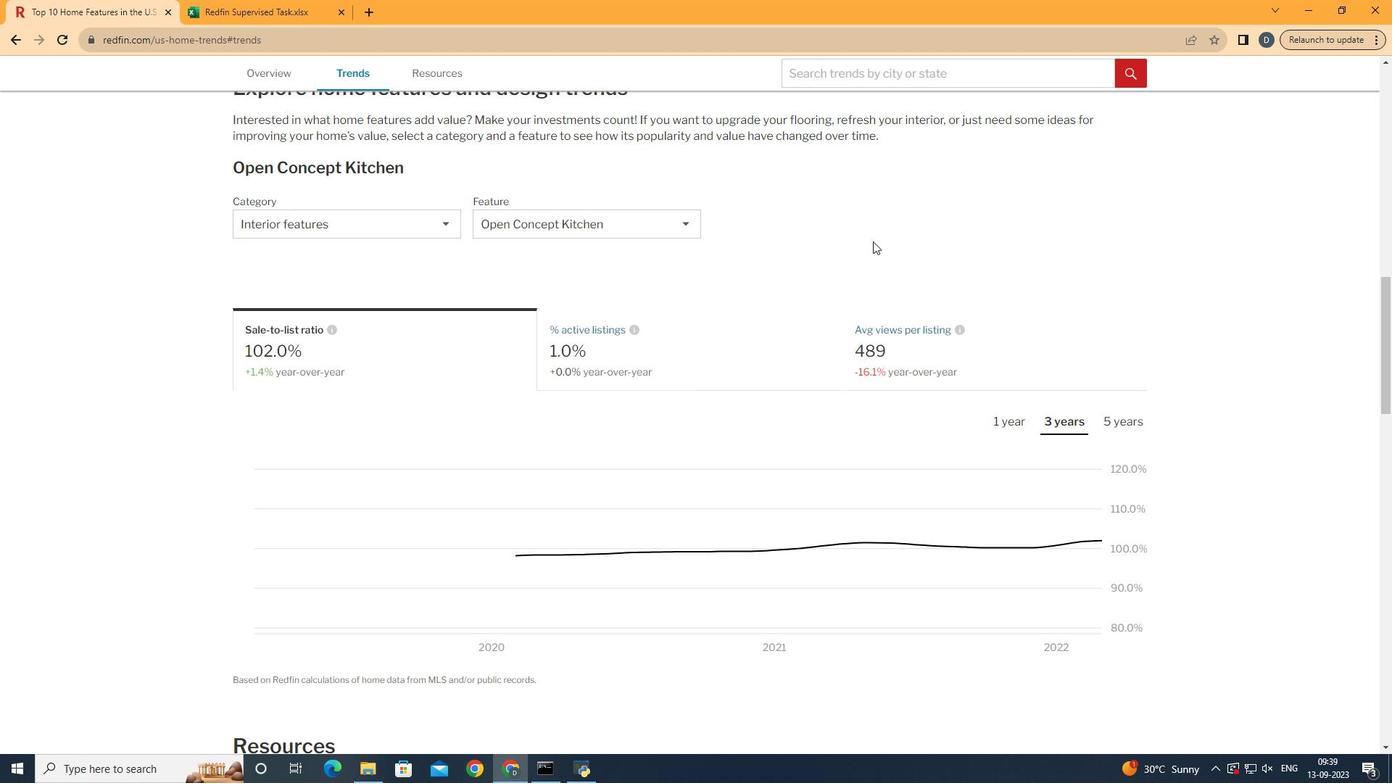 
Action: Mouse pressed left at (877, 245)
Screenshot: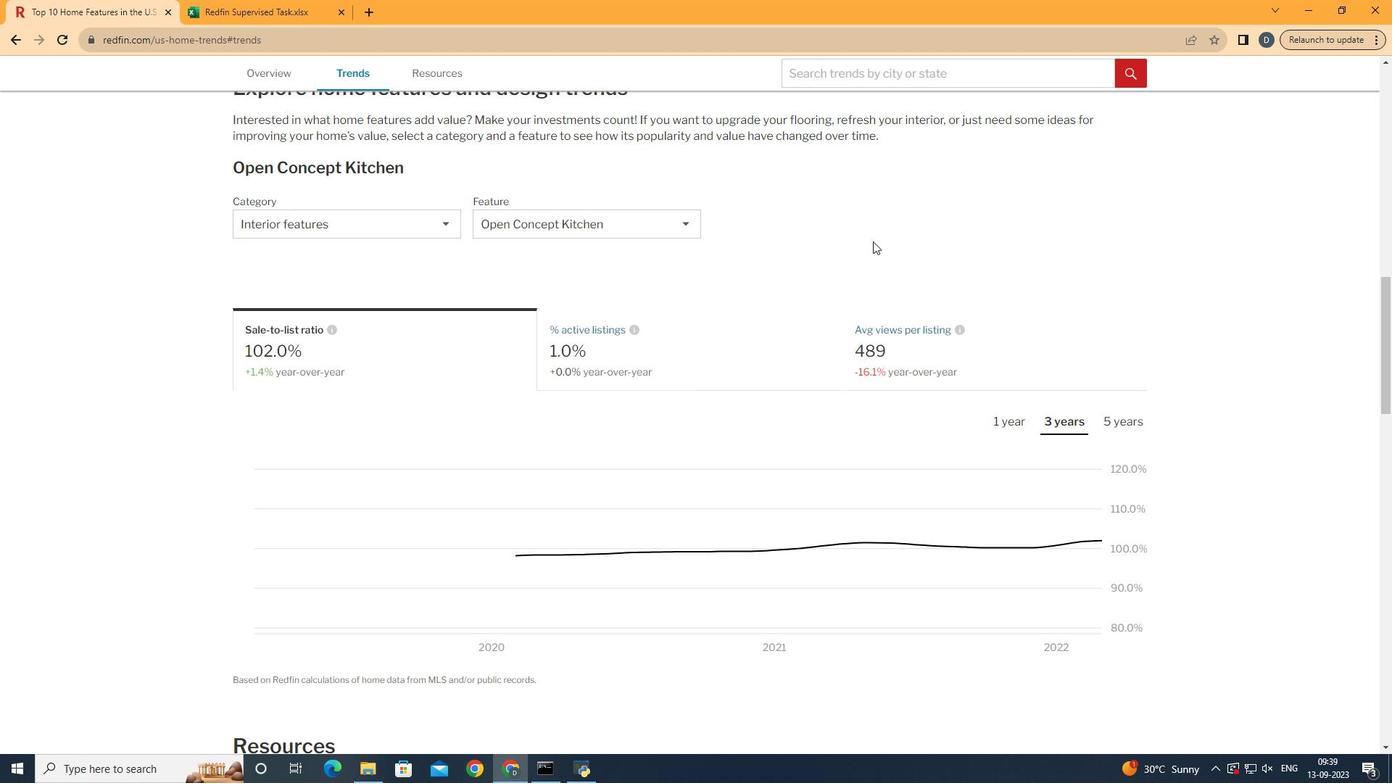 
Action: Mouse moved to (710, 377)
Screenshot: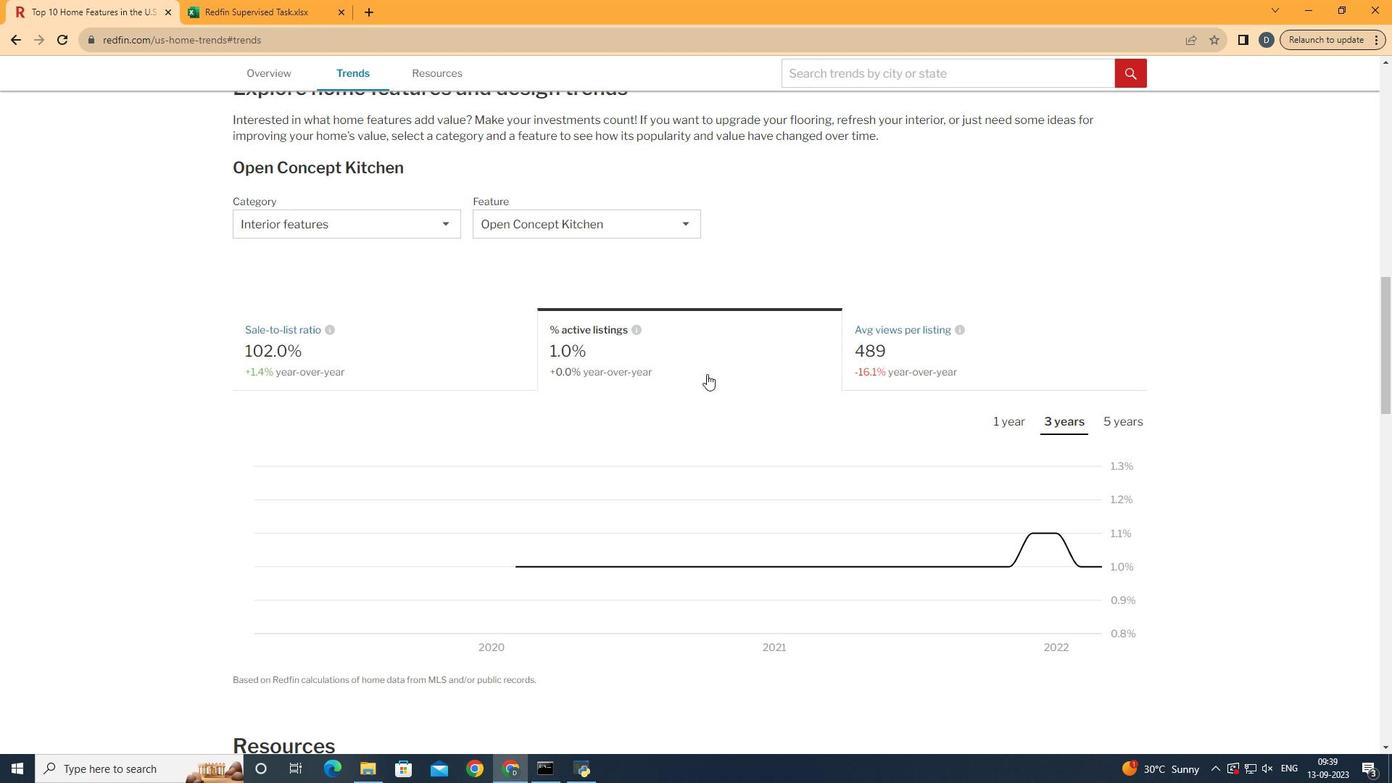 
Action: Mouse pressed left at (710, 377)
Screenshot: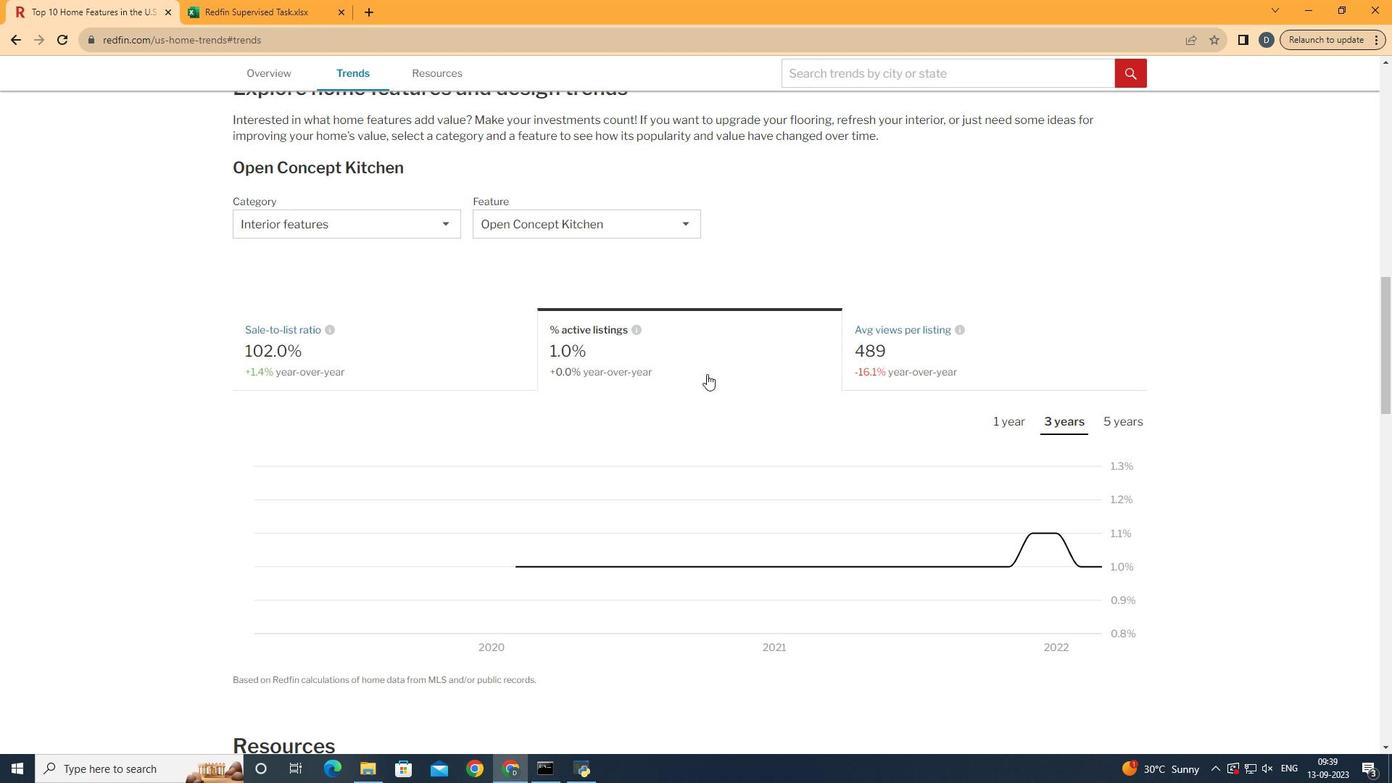 
Action: Mouse moved to (1018, 418)
Screenshot: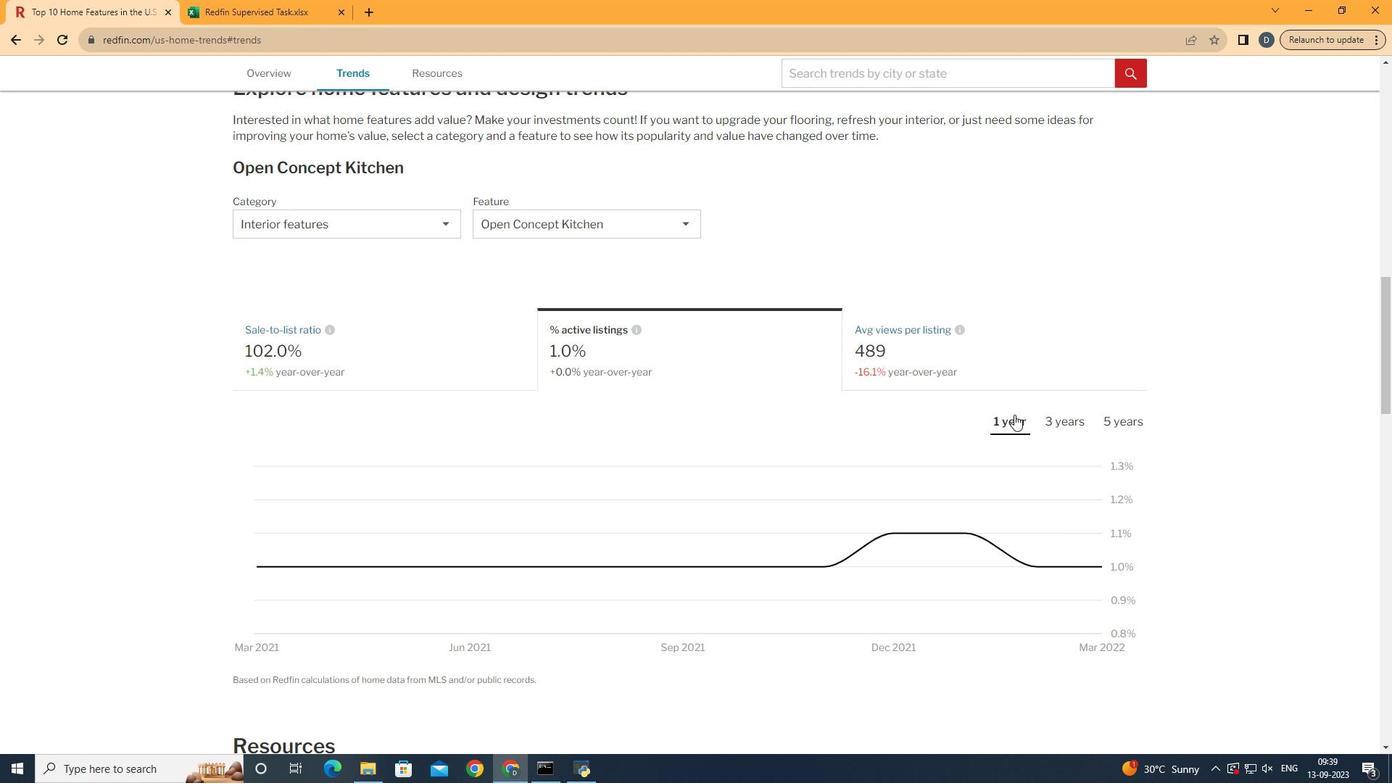 
Action: Mouse pressed left at (1018, 418)
Screenshot: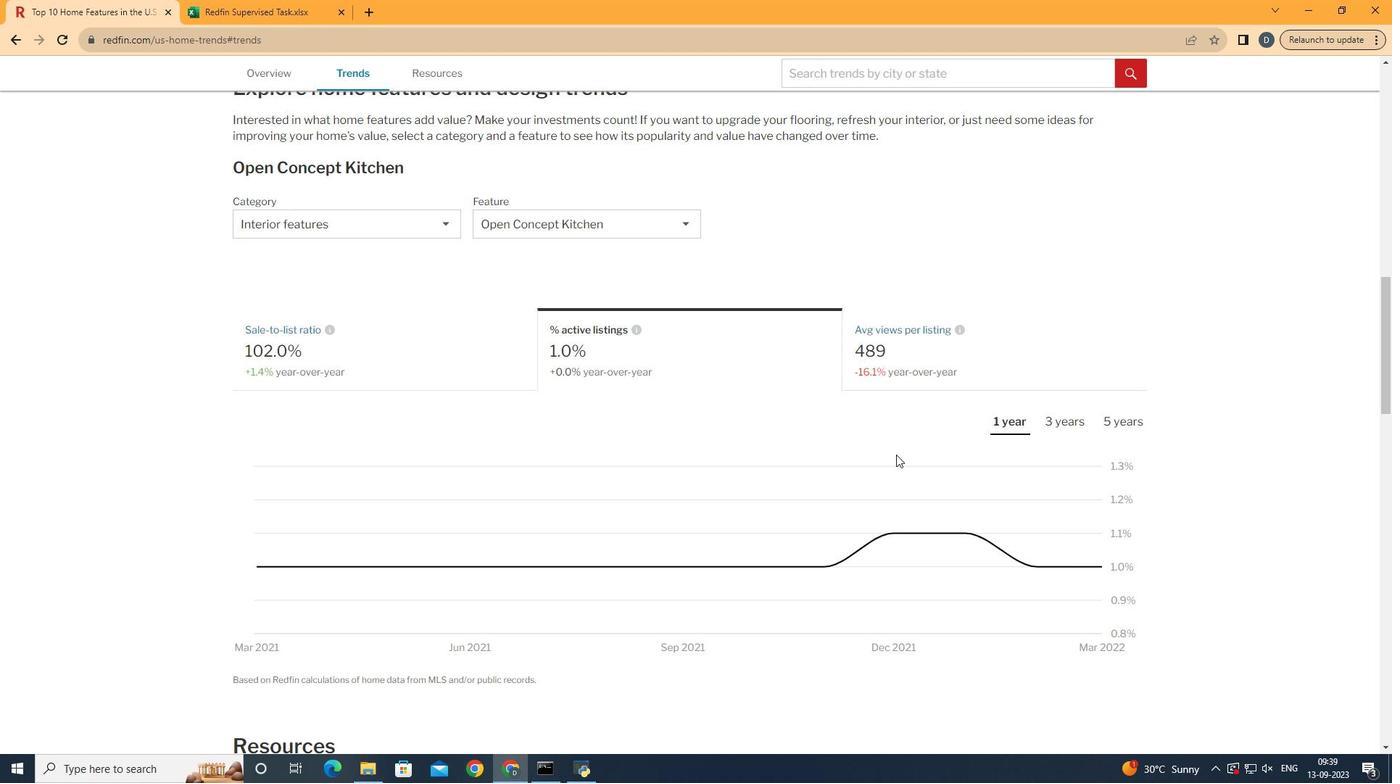 
Action: Mouse moved to (1091, 530)
Screenshot: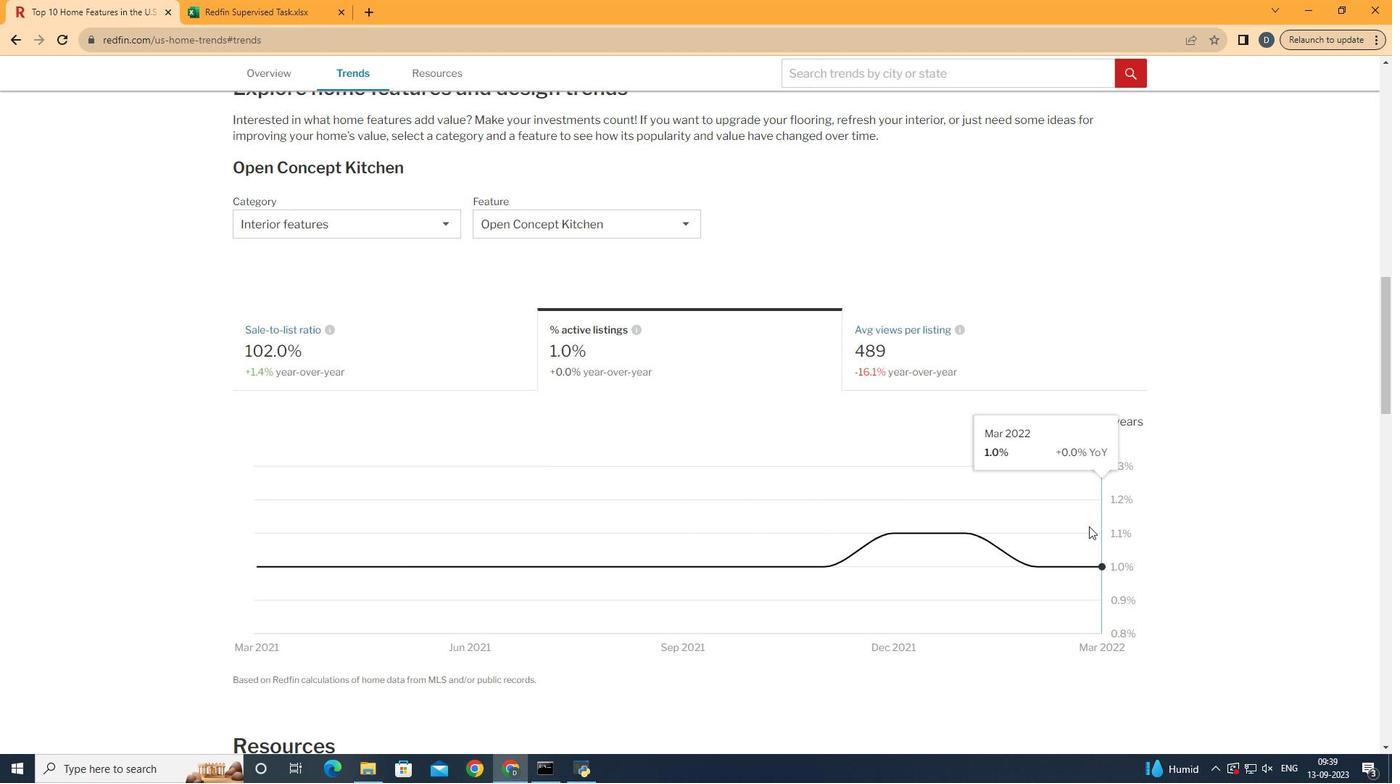 
